 Task: Add Attachment from Google Drive to Card Card0000000179 in Board Board0000000045 in Workspace WS0000000015 in Trello. Add Cover Orange to Card Card0000000179 in Board Board0000000045 in Workspace WS0000000015 in Trello. Add "Add Label …" with "Title" Title0000000179 to Button Button0000000179 to Card Card0000000179 in Board Board0000000045 in Workspace WS0000000015 in Trello. Add Description DS0000000179 to Card Card0000000179 in Board Board0000000045 in Workspace WS0000000015 in Trello. Add Comment CM0000000179 to Card Card0000000179 in Board Board0000000045 in Workspace WS0000000015 in Trello
Action: Mouse moved to (837, 474)
Screenshot: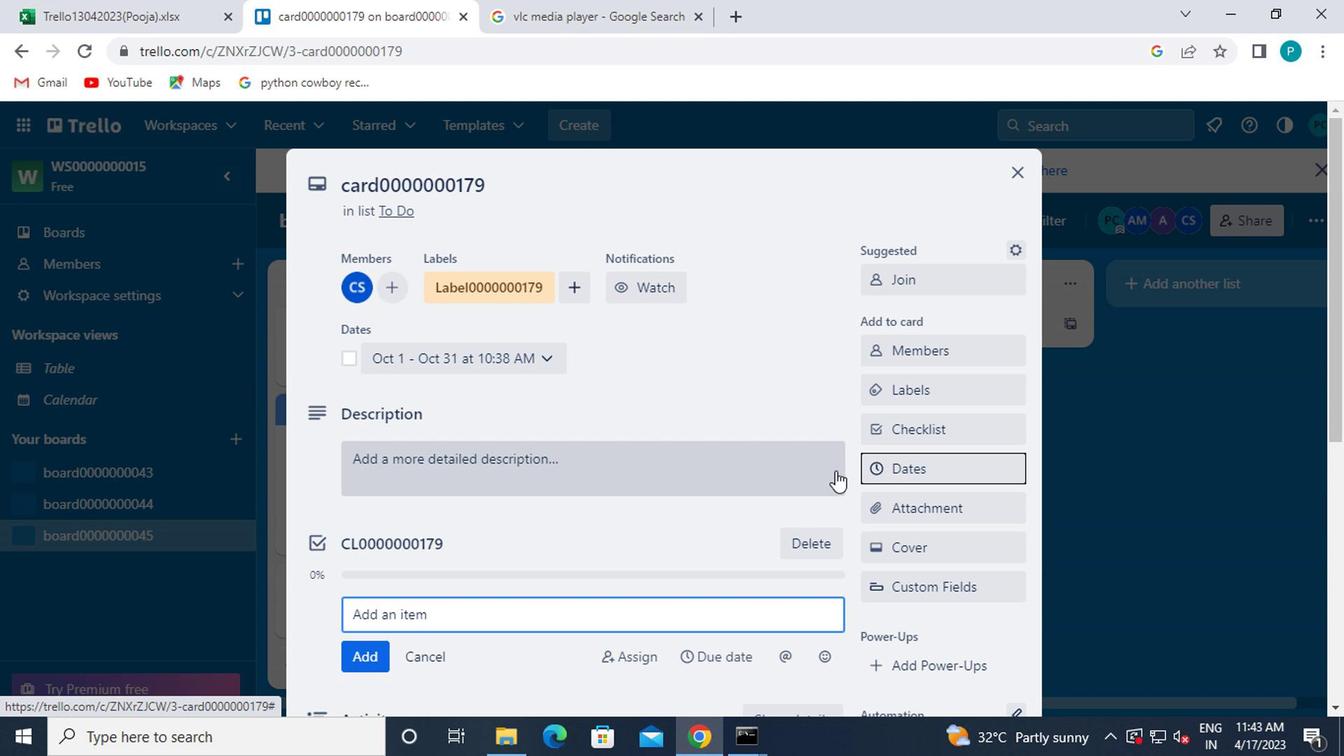 
Action: Mouse scrolled (837, 472) with delta (0, -1)
Screenshot: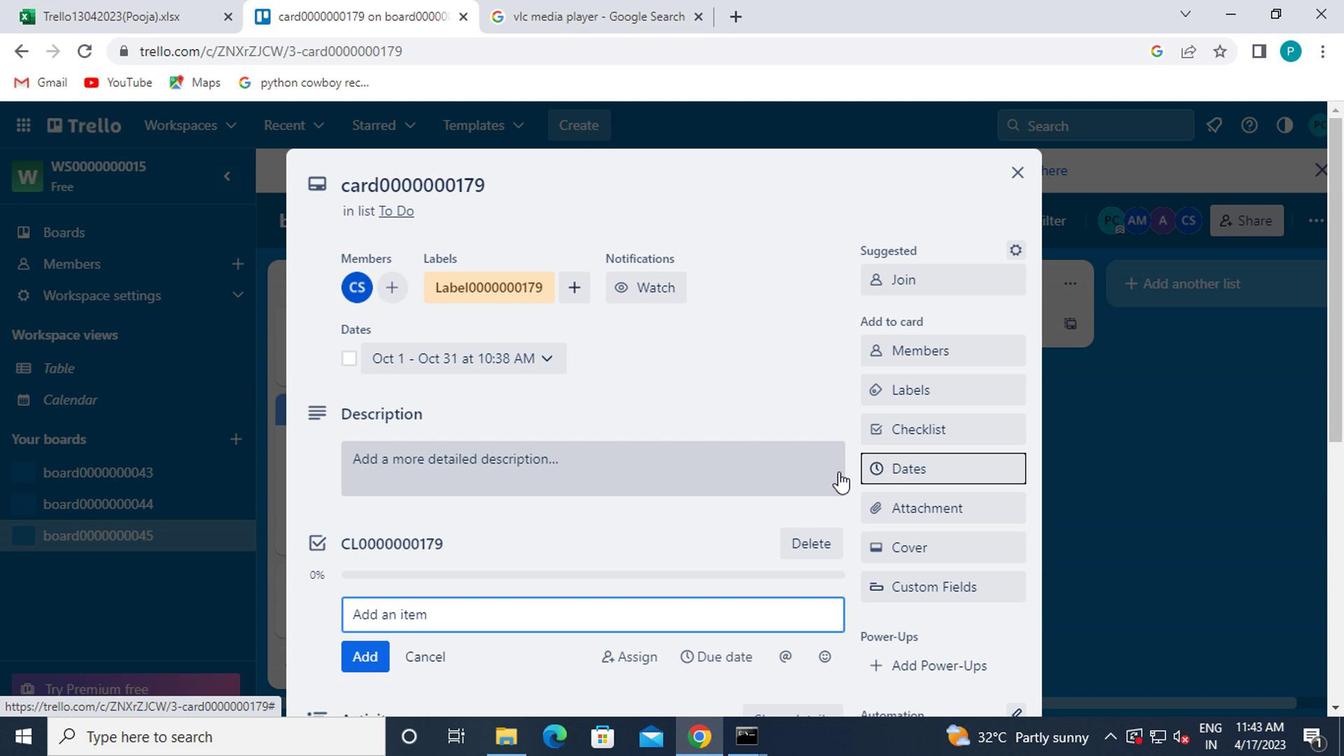 
Action: Mouse moved to (905, 409)
Screenshot: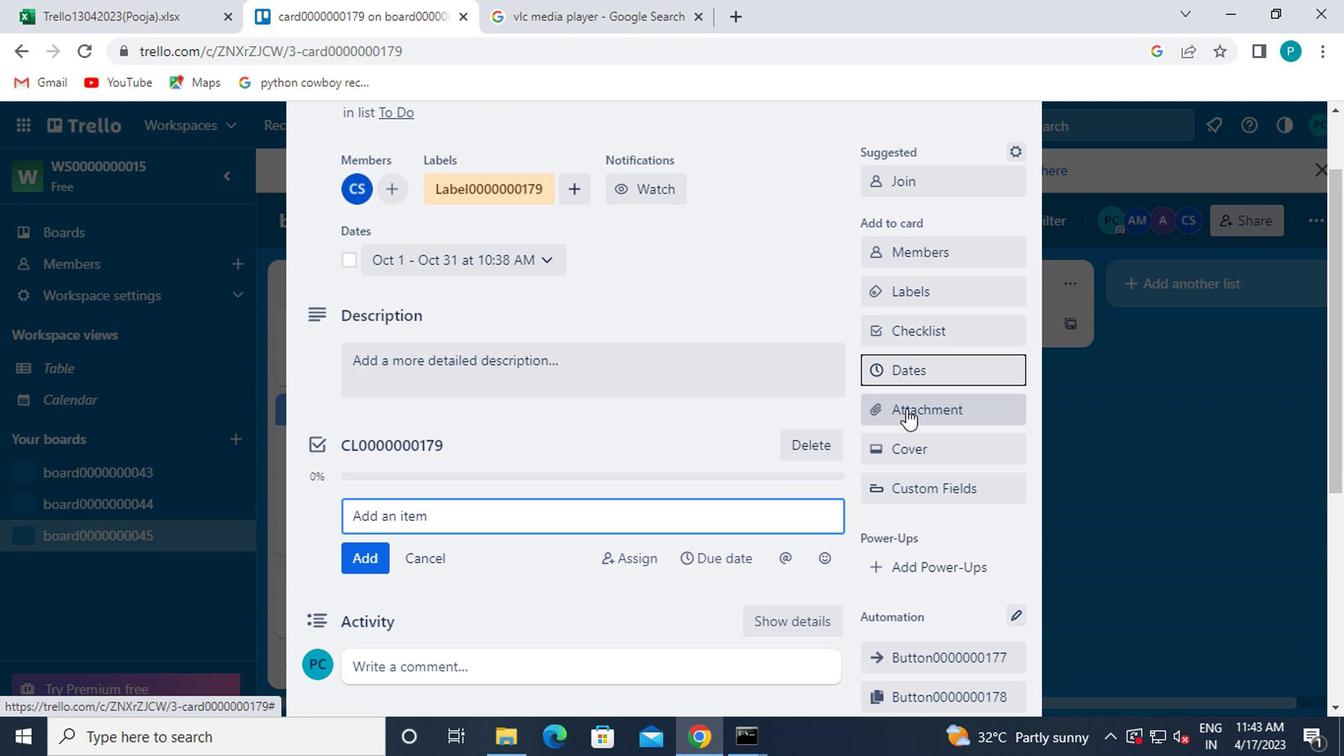 
Action: Mouse pressed left at (905, 409)
Screenshot: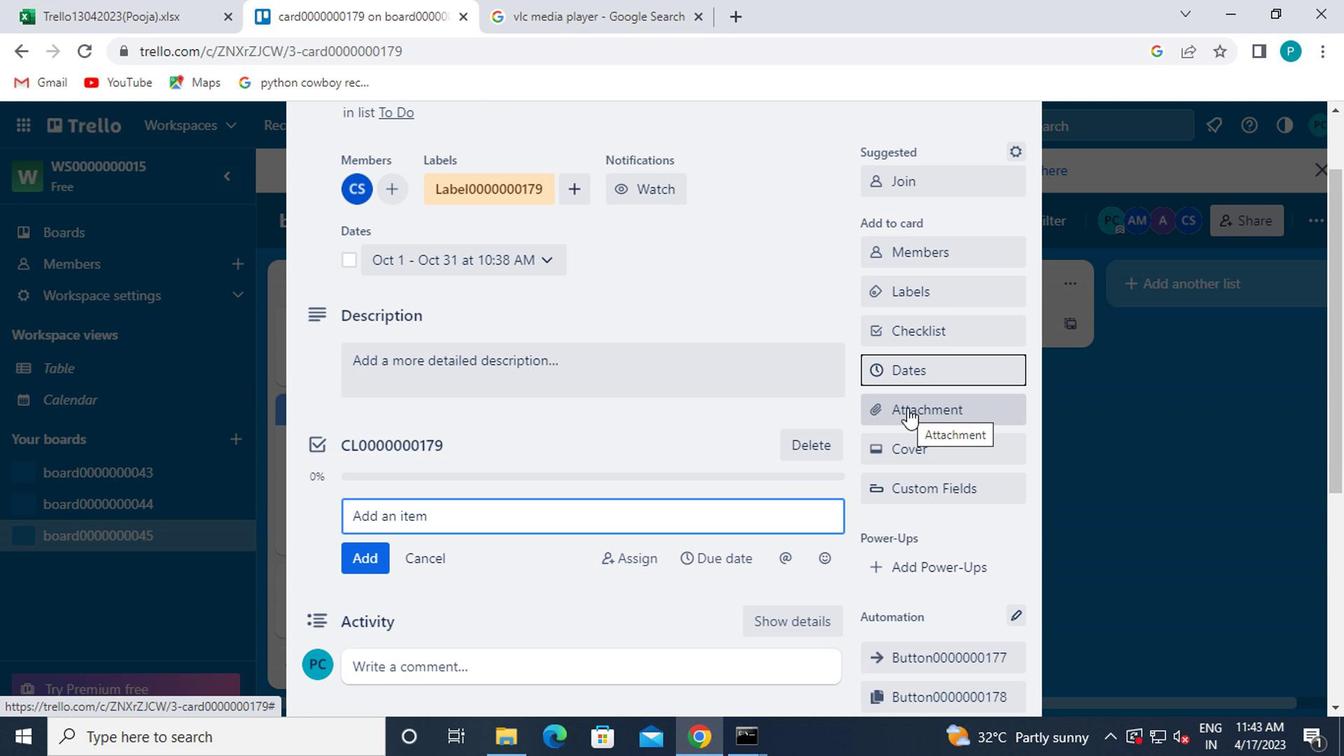 
Action: Mouse moved to (916, 287)
Screenshot: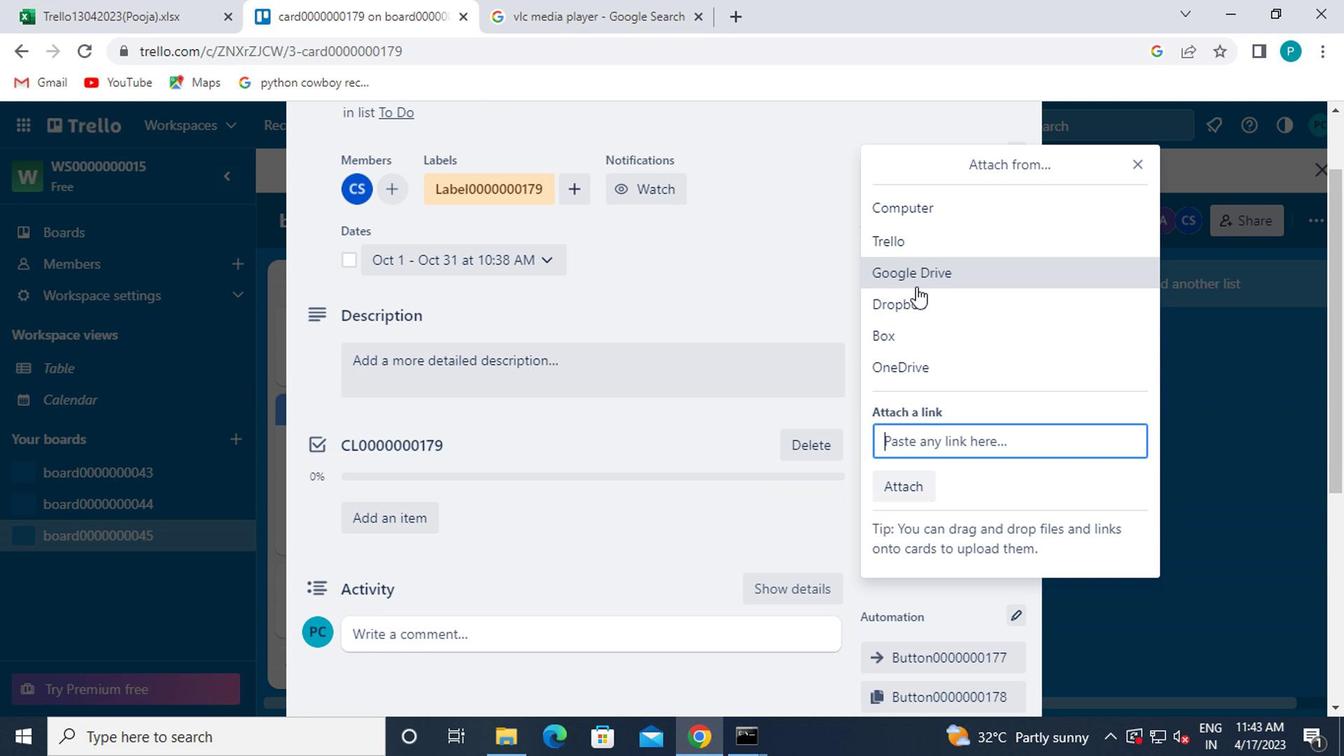 
Action: Mouse pressed left at (916, 287)
Screenshot: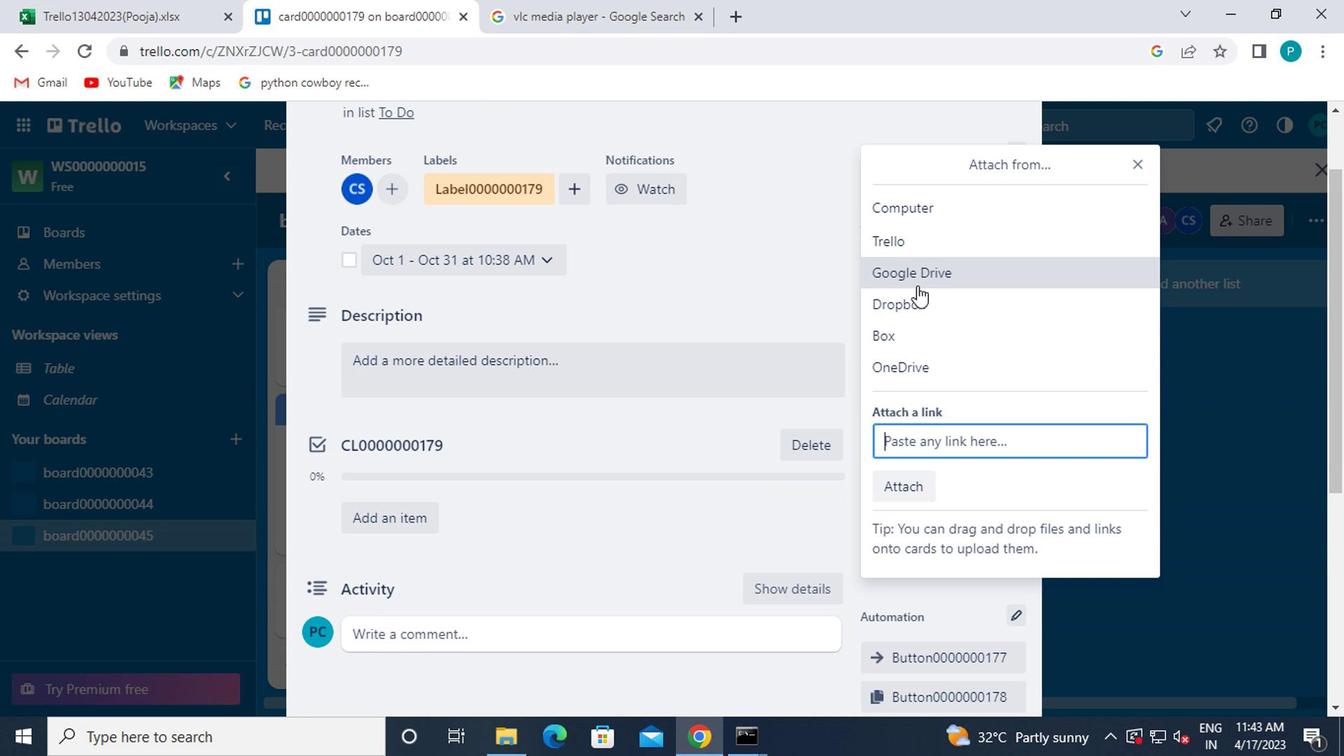 
Action: Mouse moved to (443, 404)
Screenshot: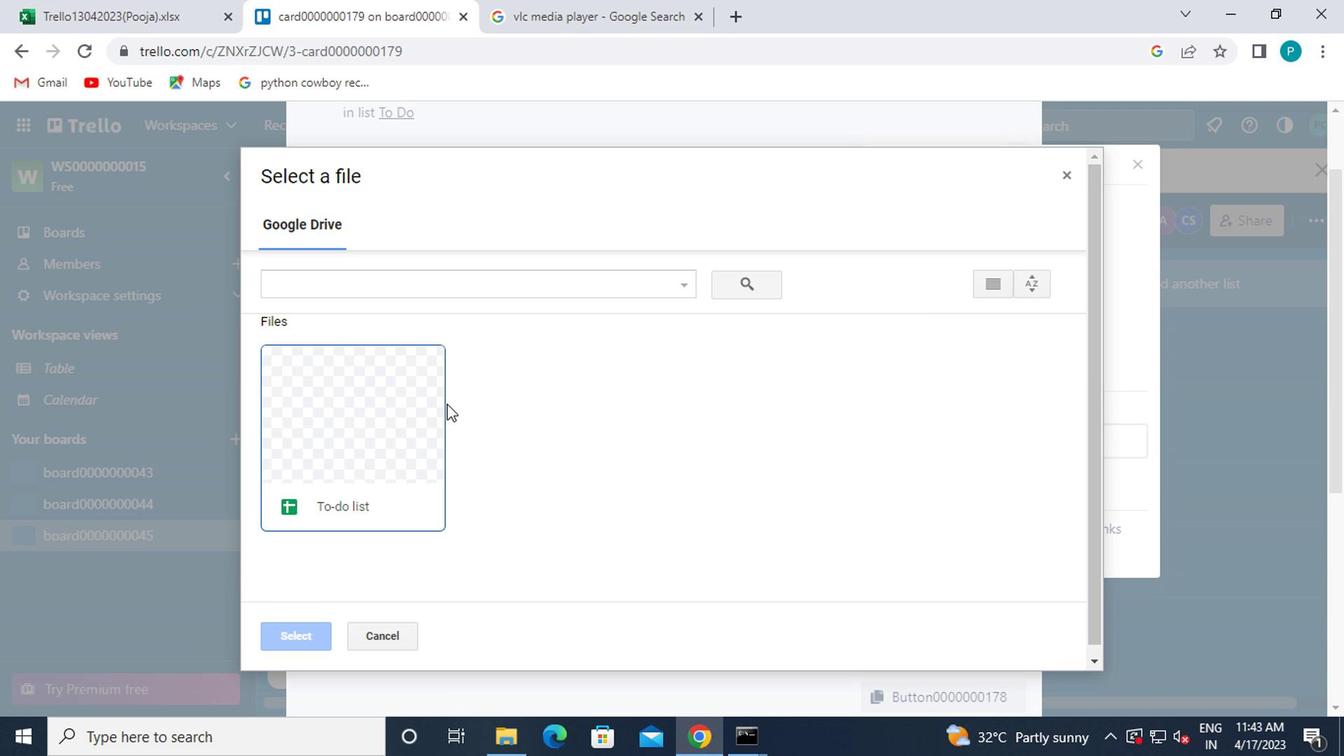 
Action: Mouse pressed left at (443, 404)
Screenshot: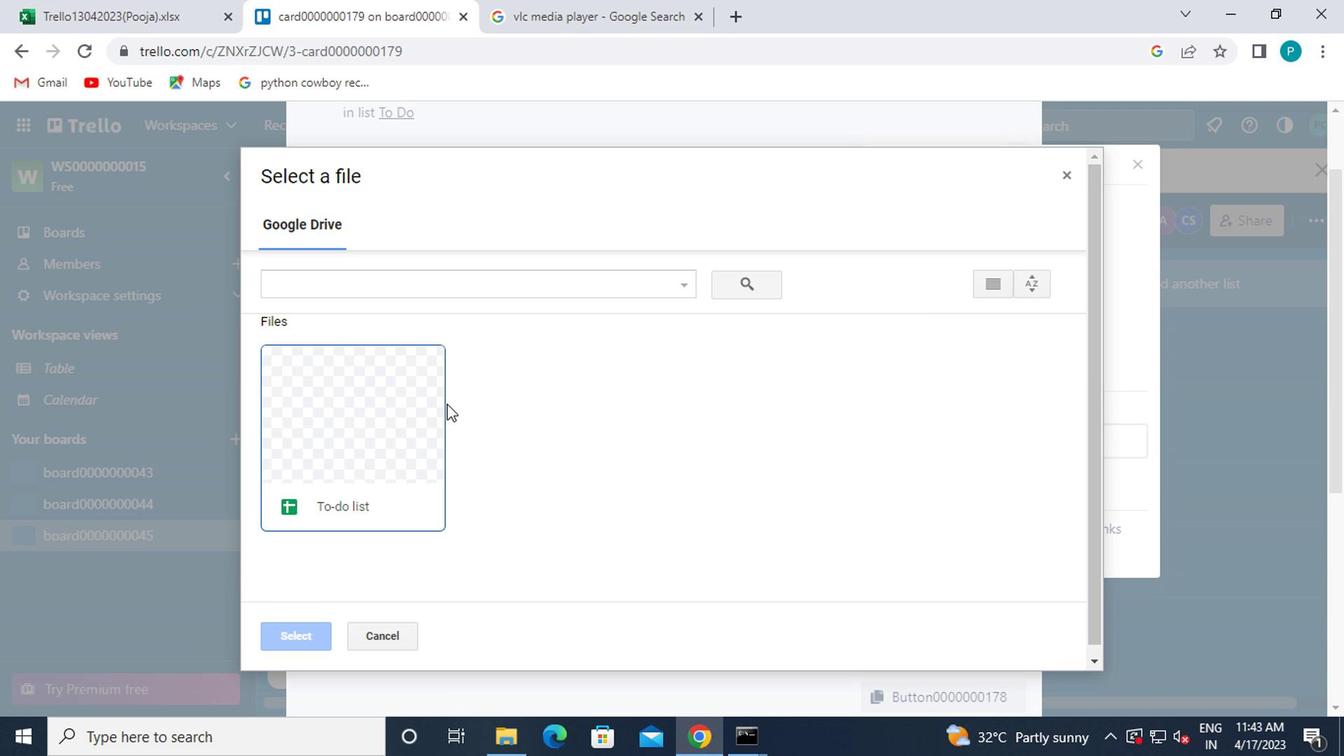 
Action: Mouse moved to (306, 617)
Screenshot: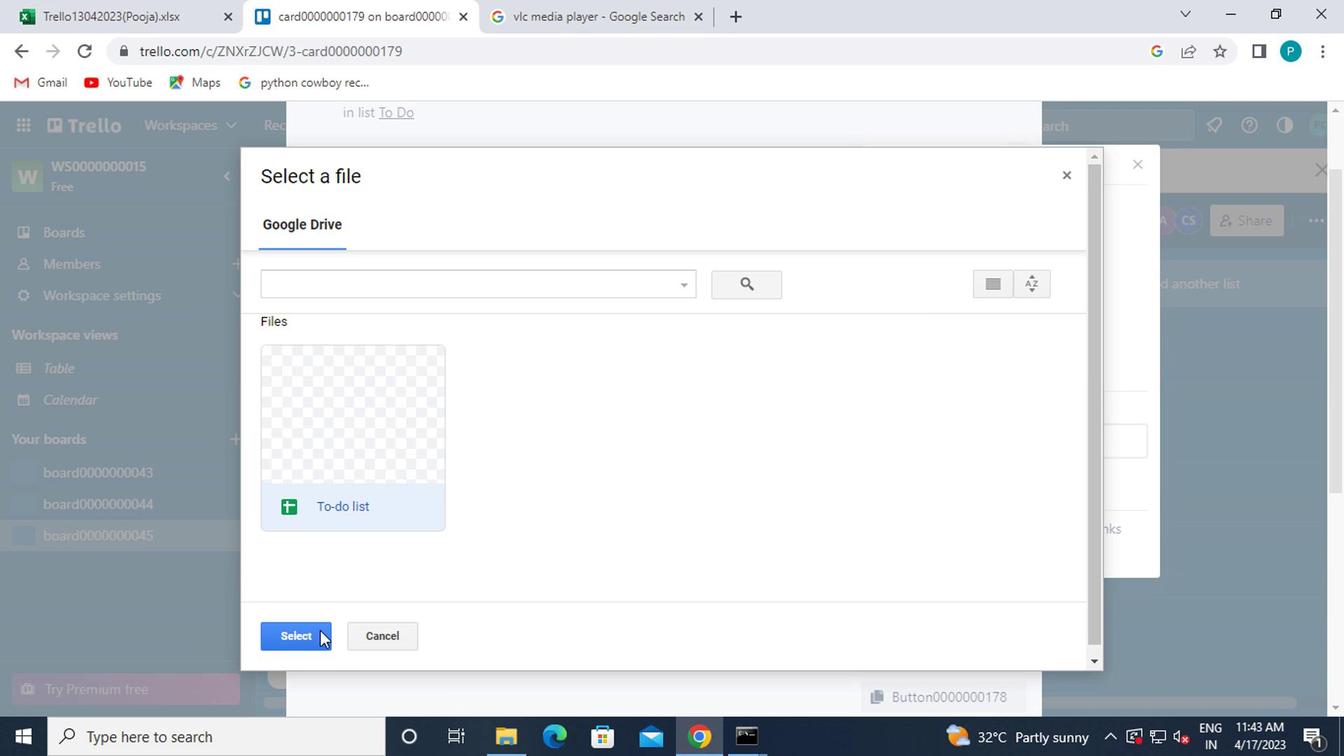 
Action: Mouse pressed left at (306, 617)
Screenshot: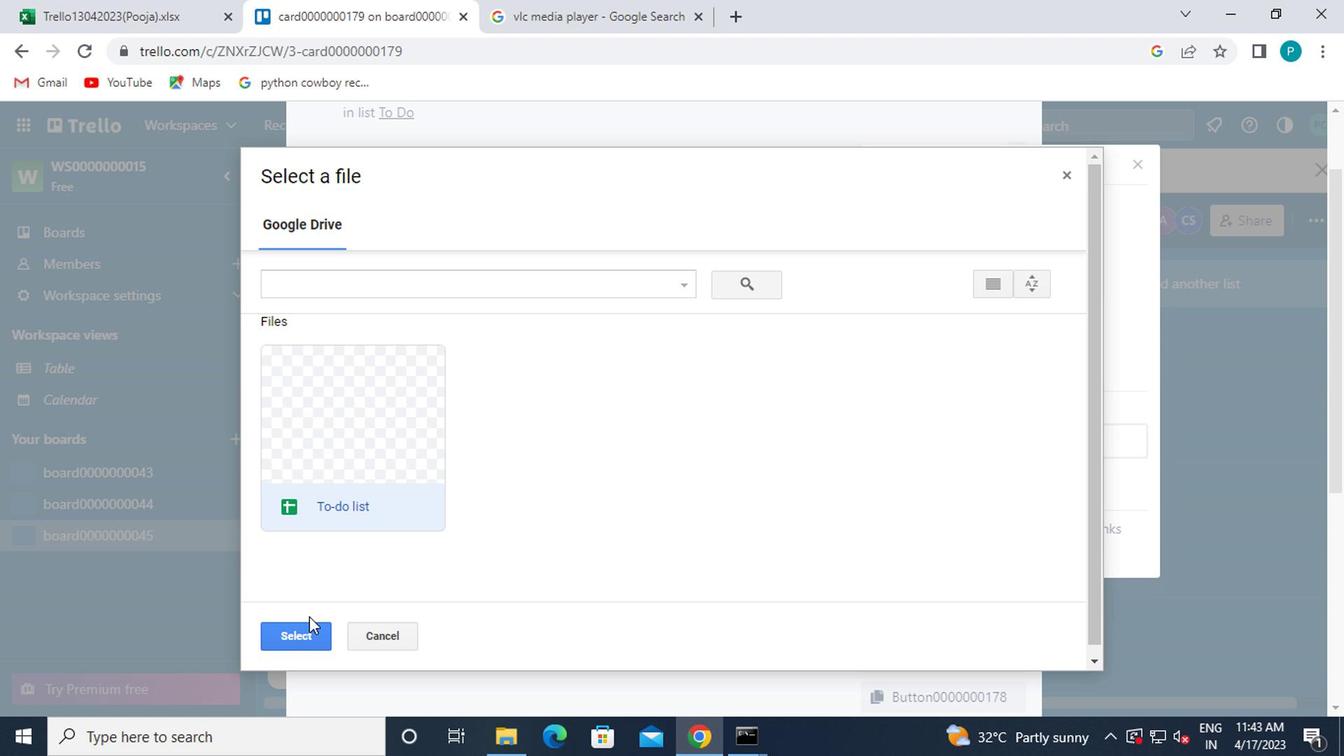 
Action: Mouse moved to (312, 631)
Screenshot: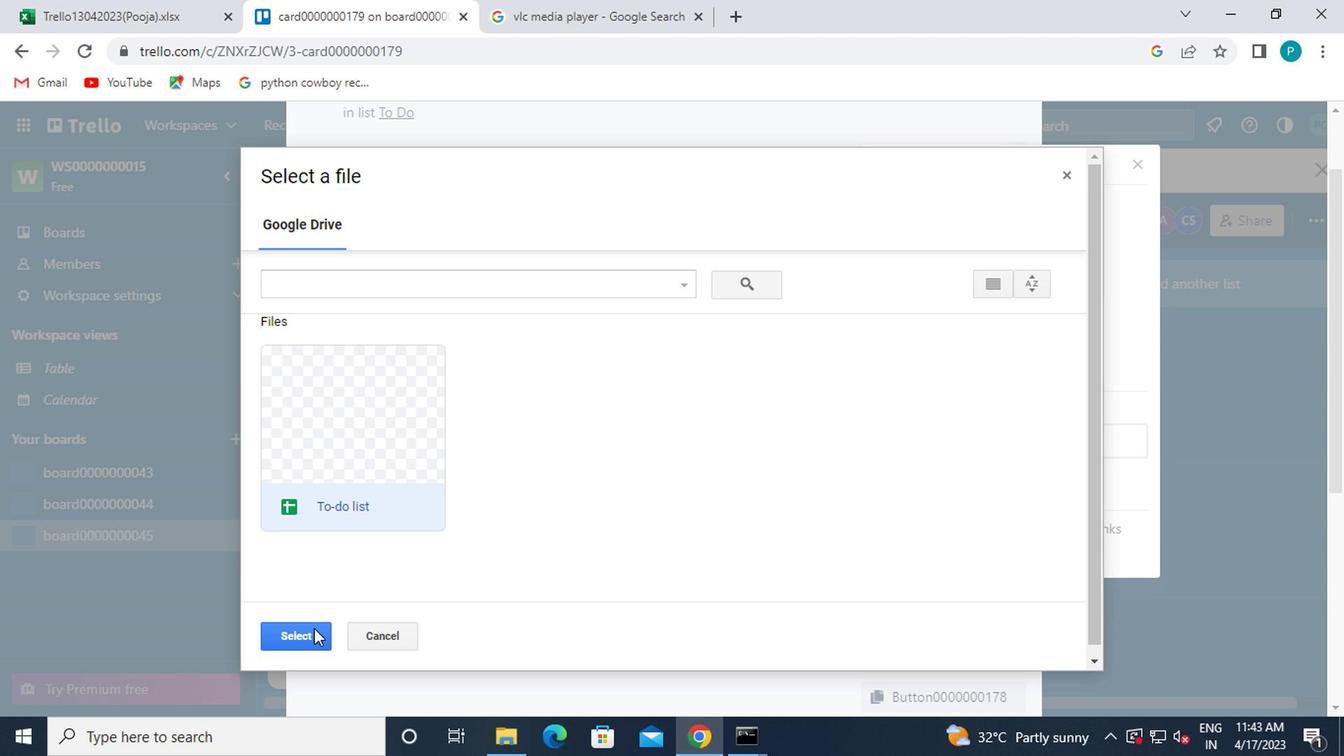 
Action: Mouse pressed left at (312, 631)
Screenshot: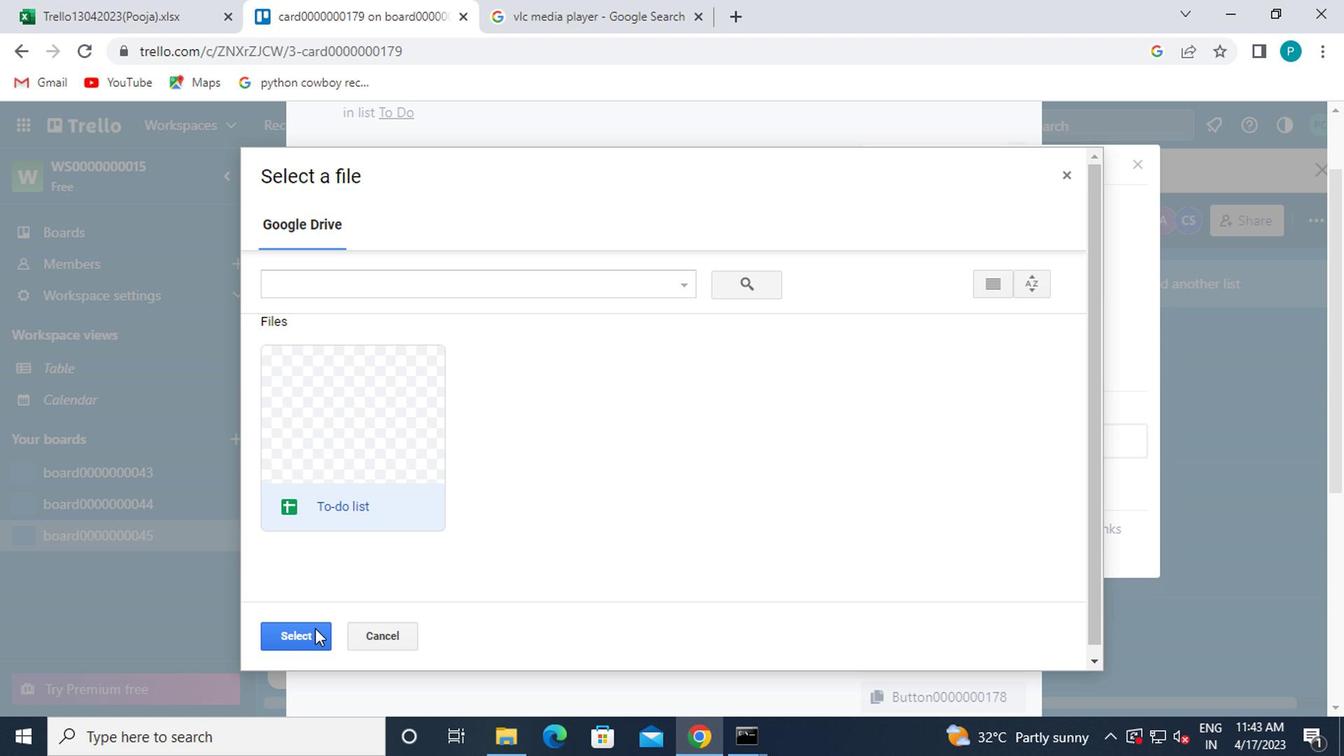 
Action: Mouse moved to (890, 459)
Screenshot: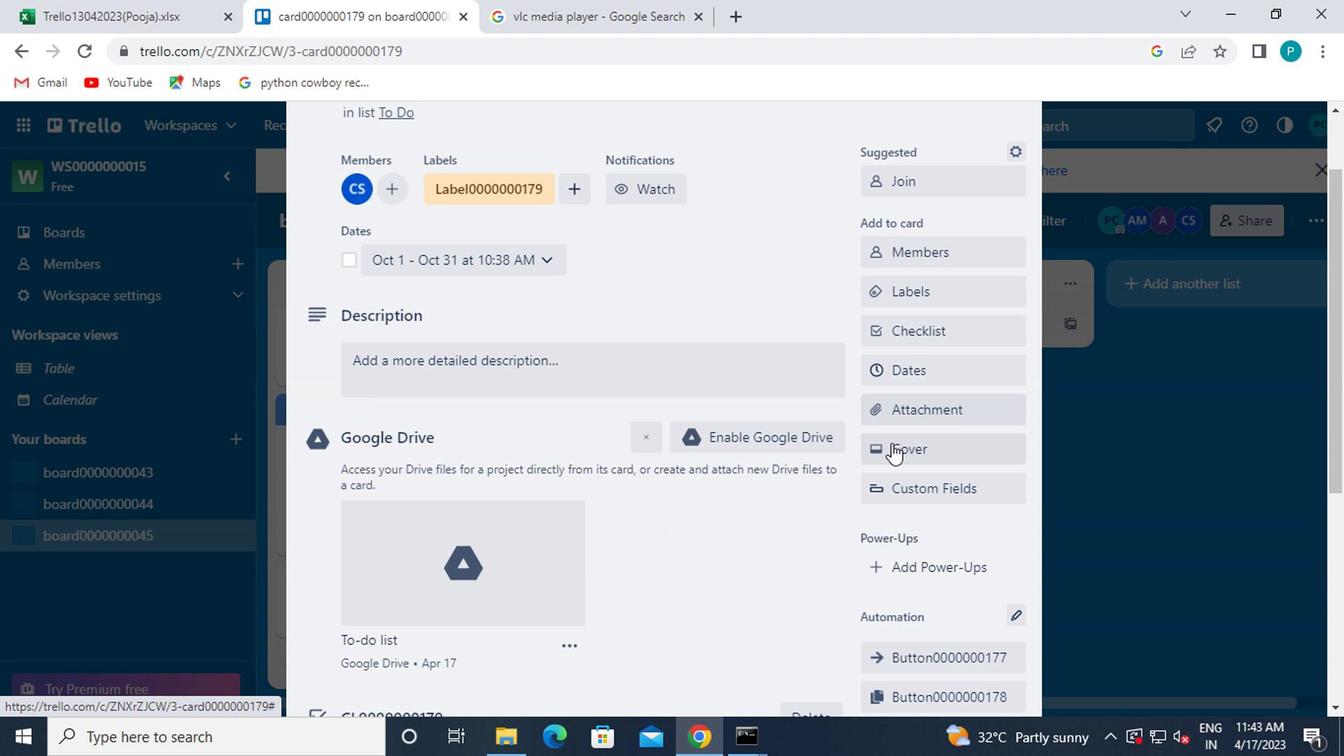 
Action: Mouse pressed left at (890, 459)
Screenshot: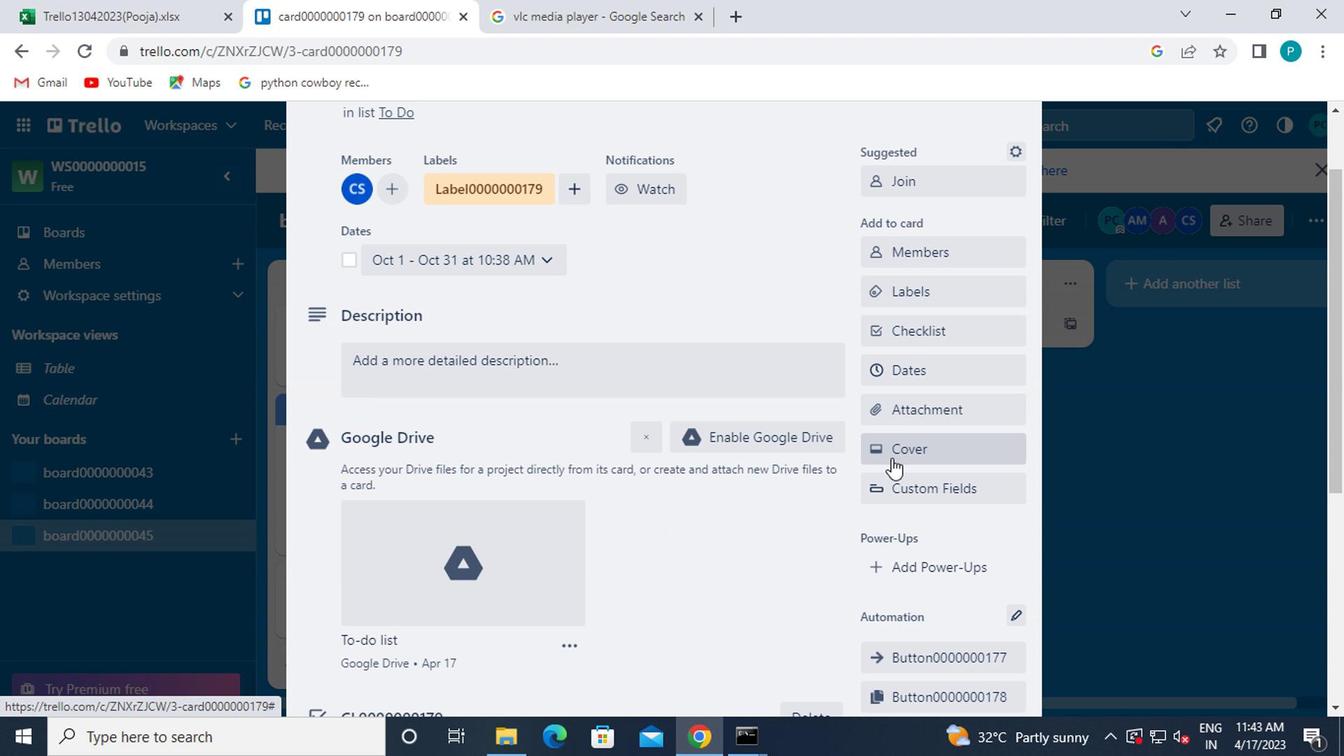 
Action: Mouse moved to (1026, 334)
Screenshot: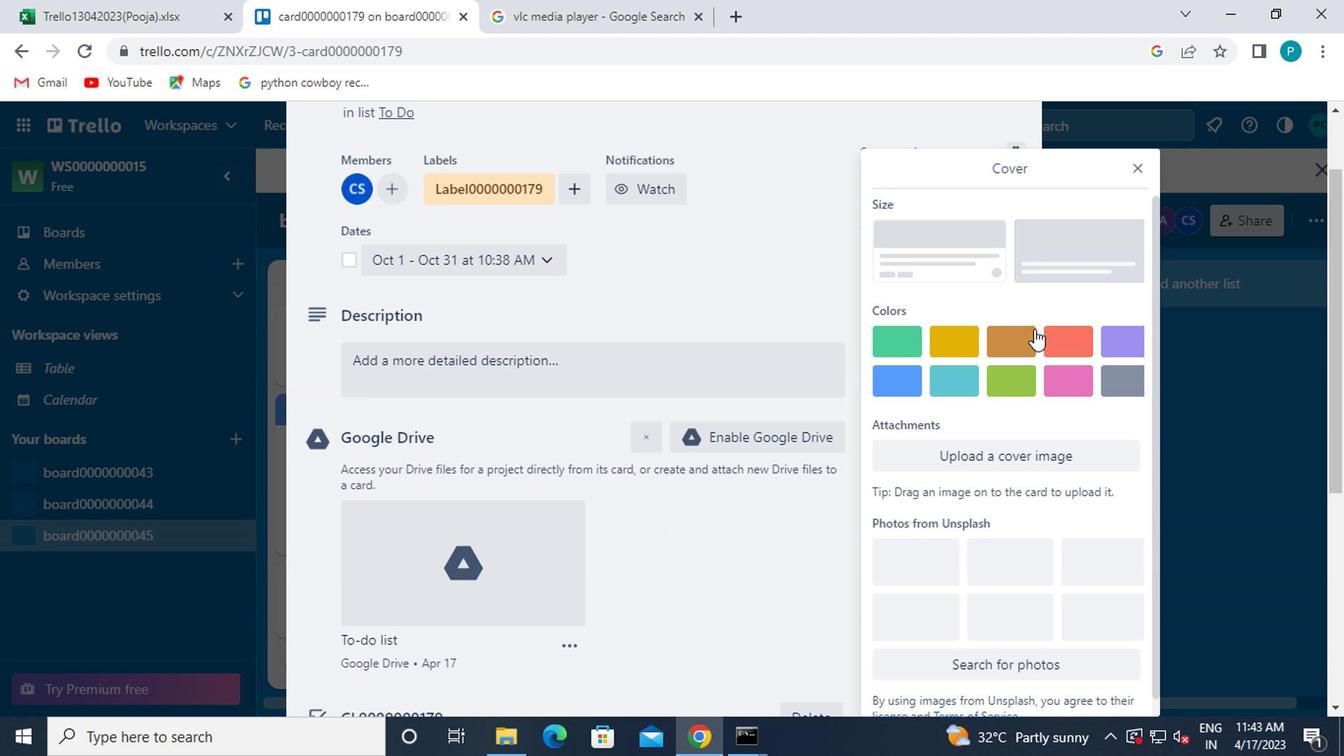 
Action: Mouse pressed left at (1026, 334)
Screenshot: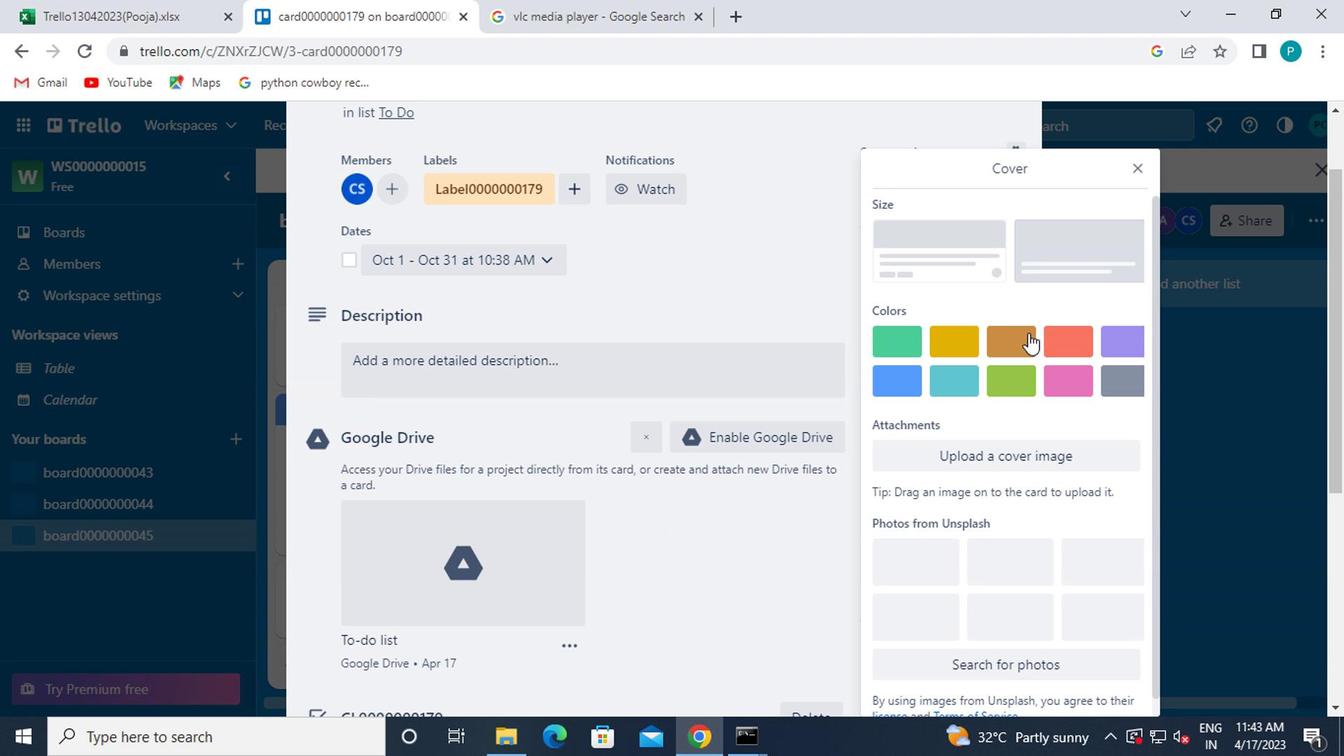 
Action: Mouse moved to (1136, 175)
Screenshot: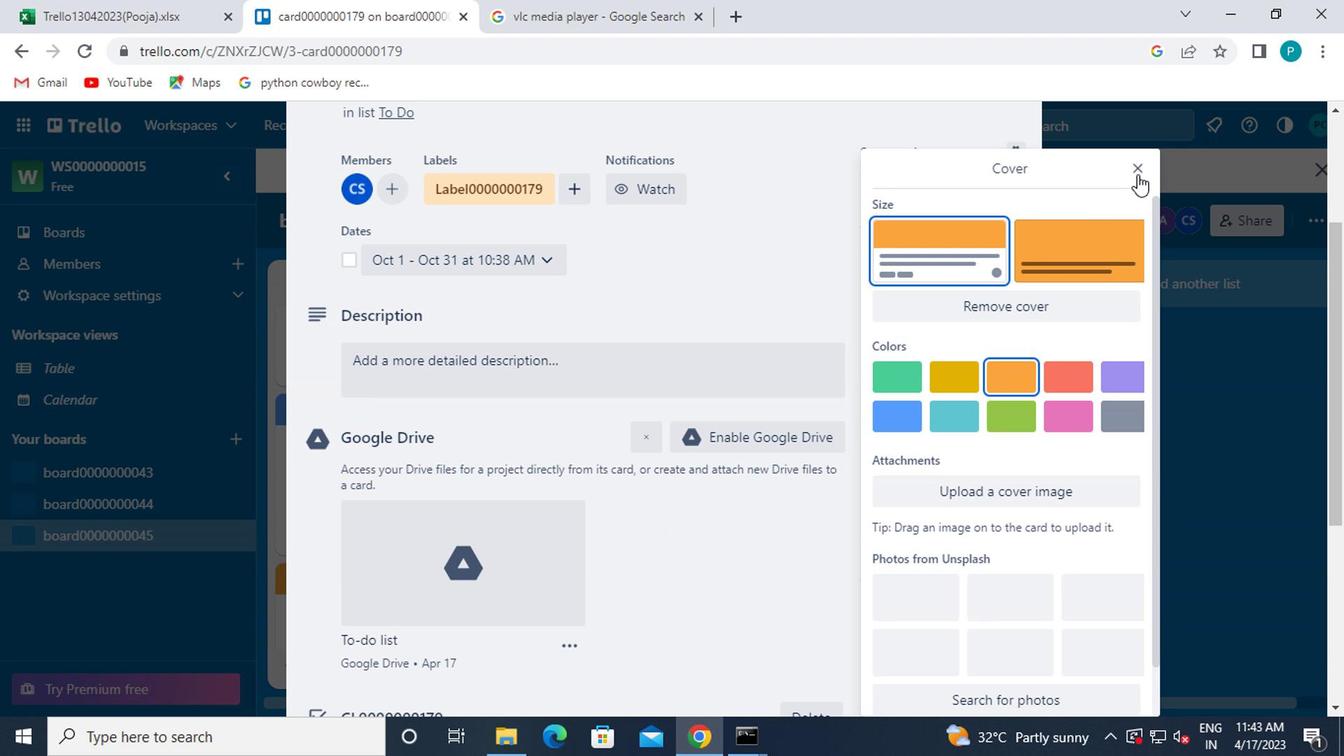 
Action: Mouse pressed left at (1136, 175)
Screenshot: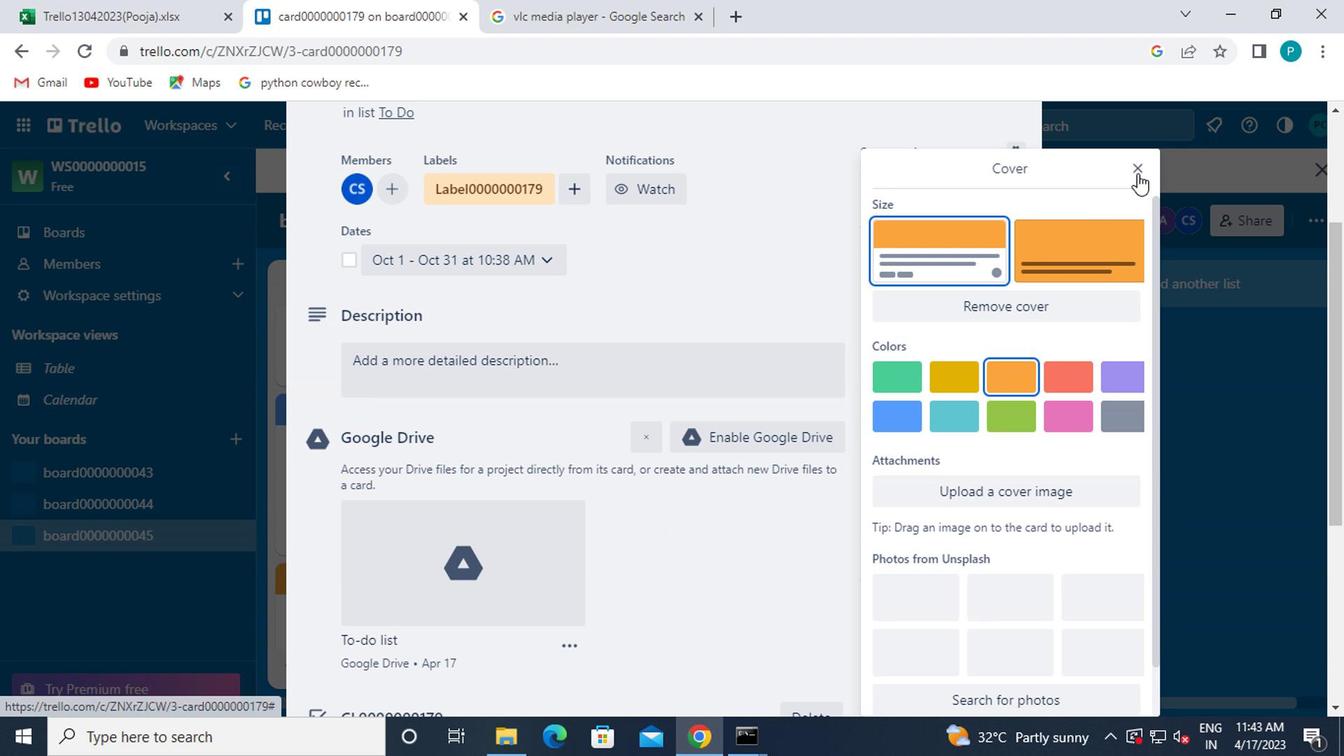 
Action: Mouse moved to (769, 277)
Screenshot: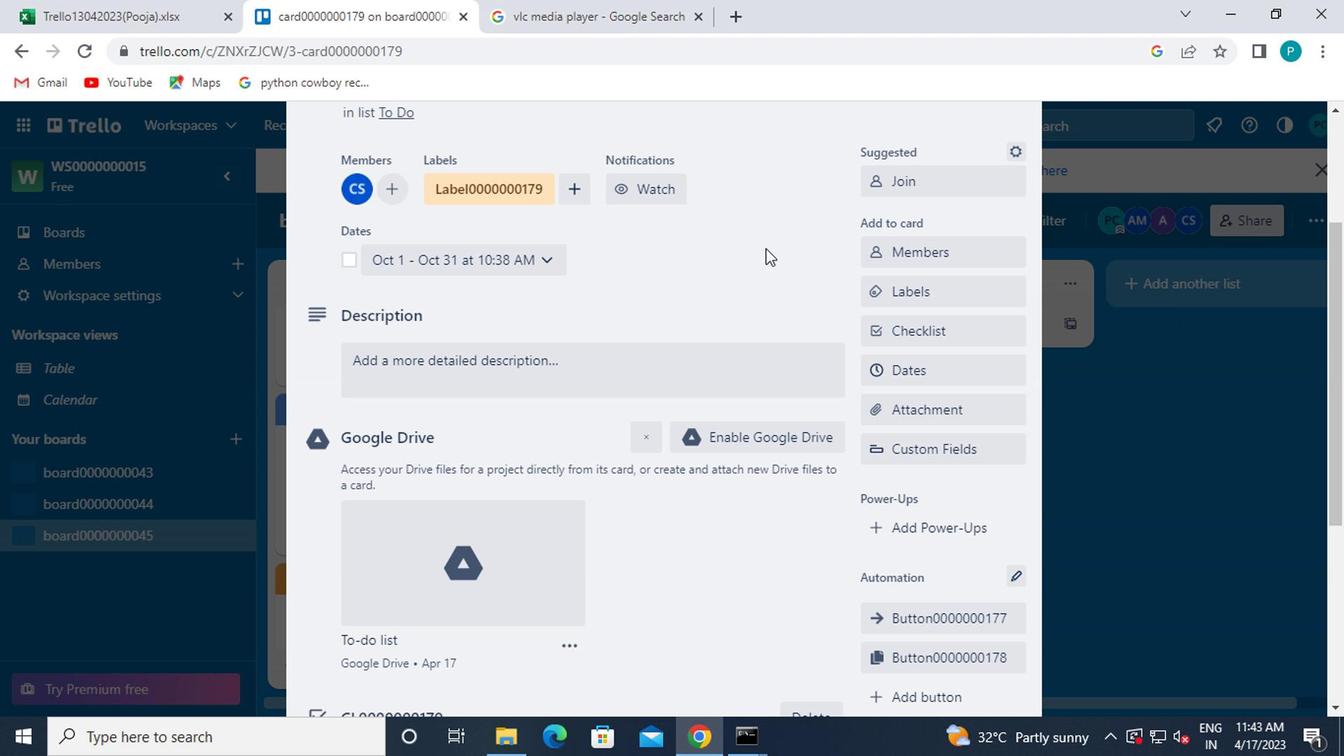 
Action: Mouse scrolled (769, 276) with delta (0, 0)
Screenshot: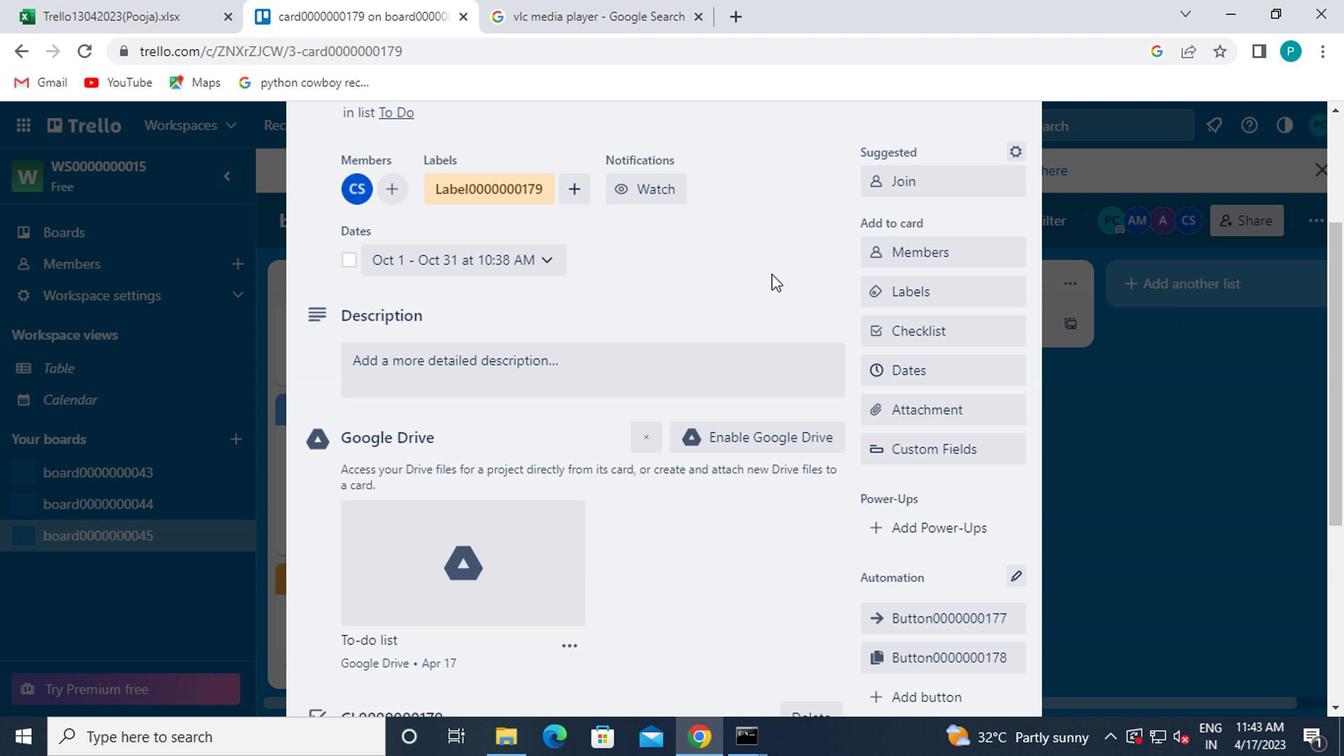 
Action: Mouse moved to (883, 582)
Screenshot: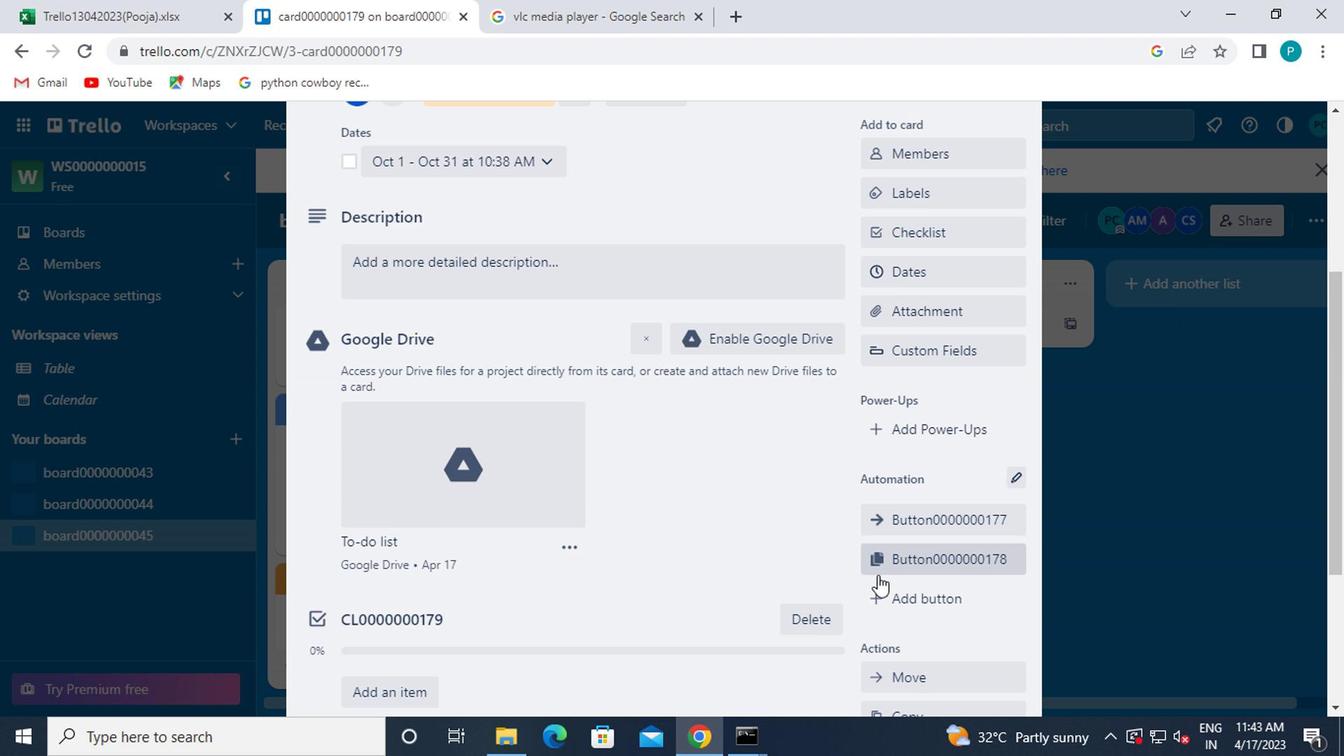 
Action: Mouse pressed left at (883, 582)
Screenshot: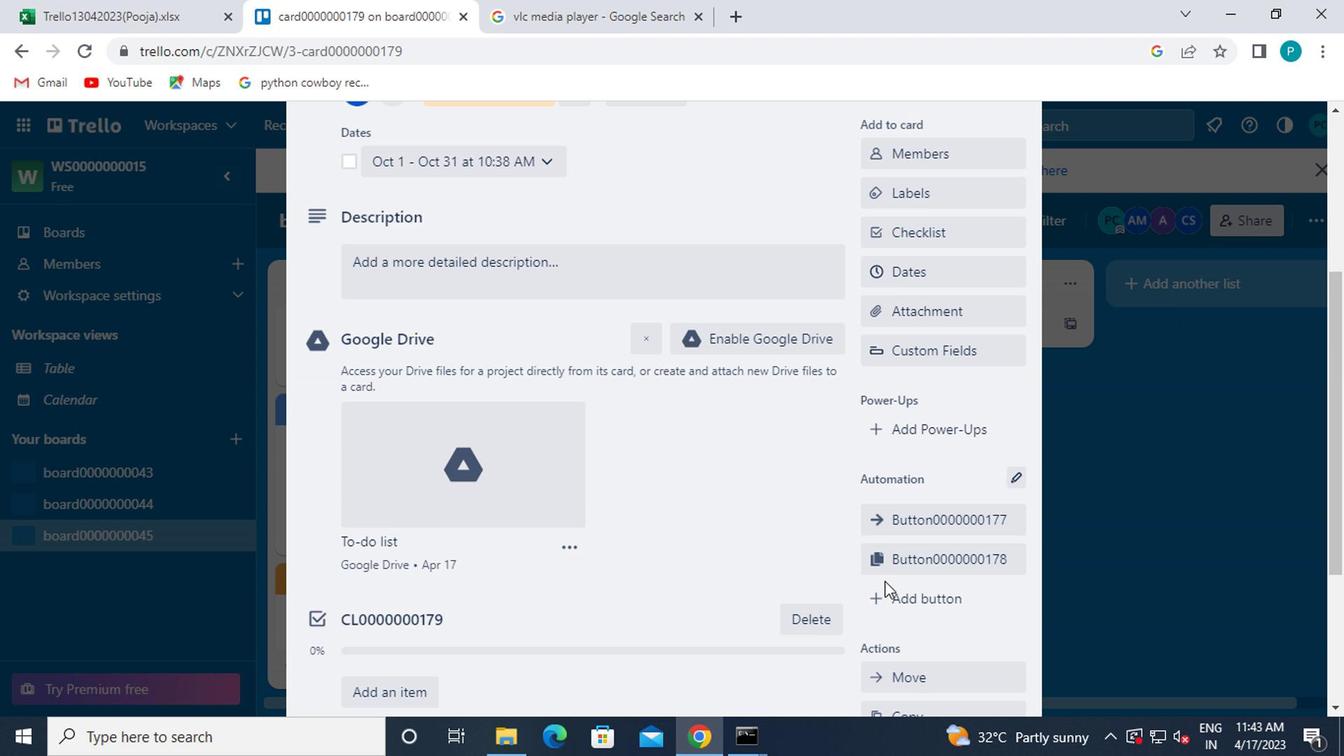 
Action: Mouse moved to (885, 589)
Screenshot: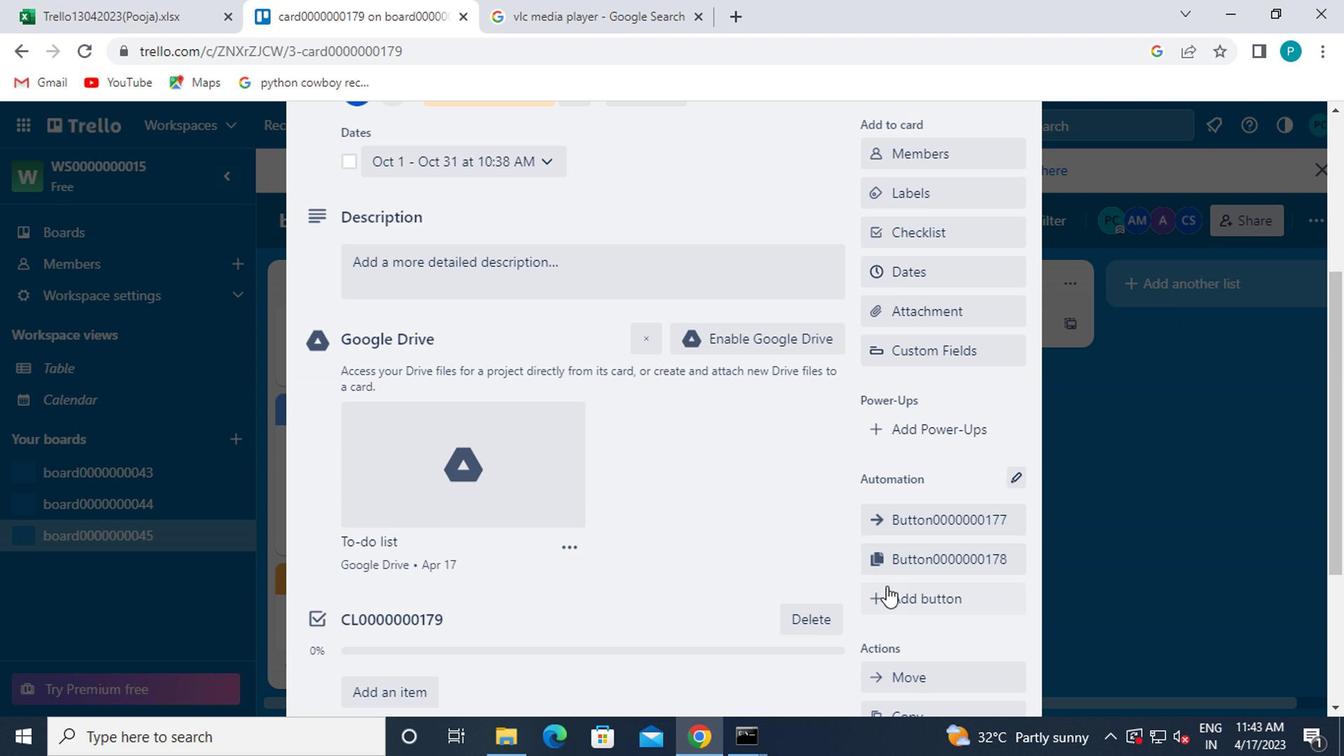 
Action: Mouse pressed left at (885, 589)
Screenshot: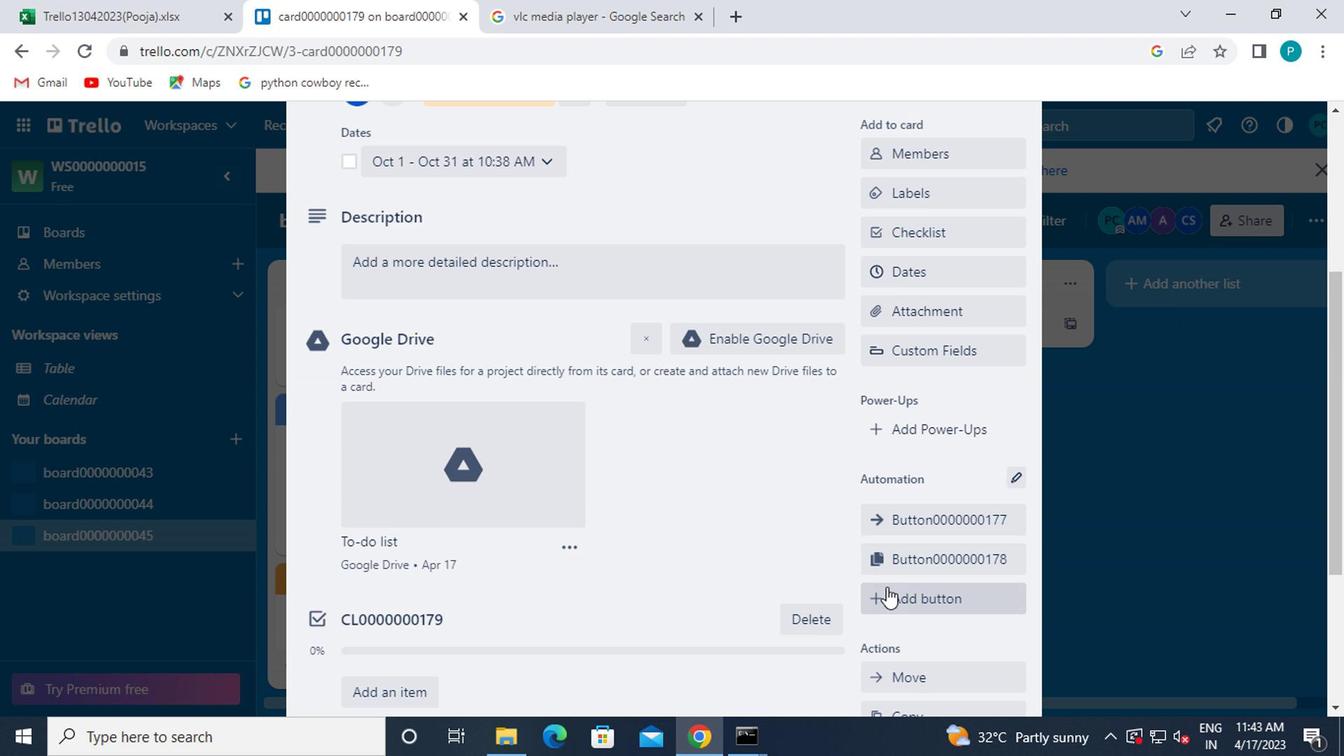 
Action: Mouse moved to (909, 325)
Screenshot: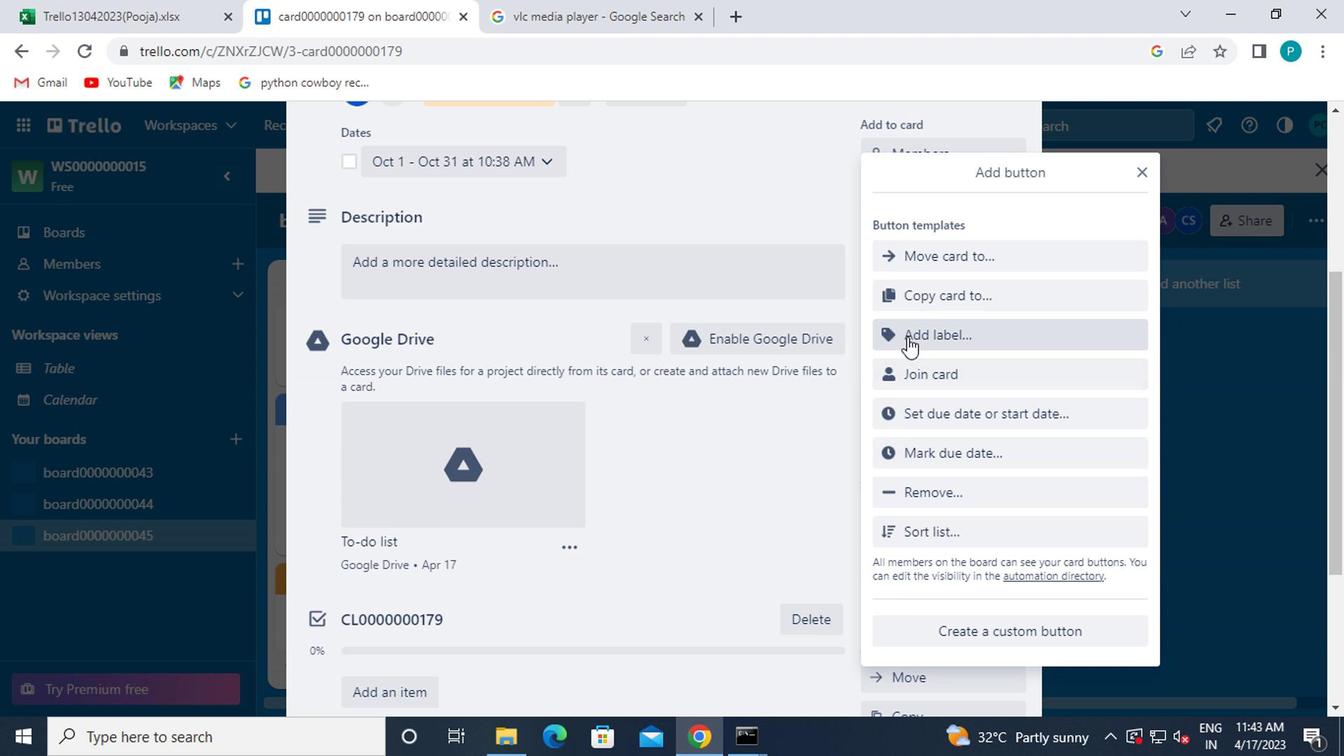 
Action: Mouse pressed left at (909, 325)
Screenshot: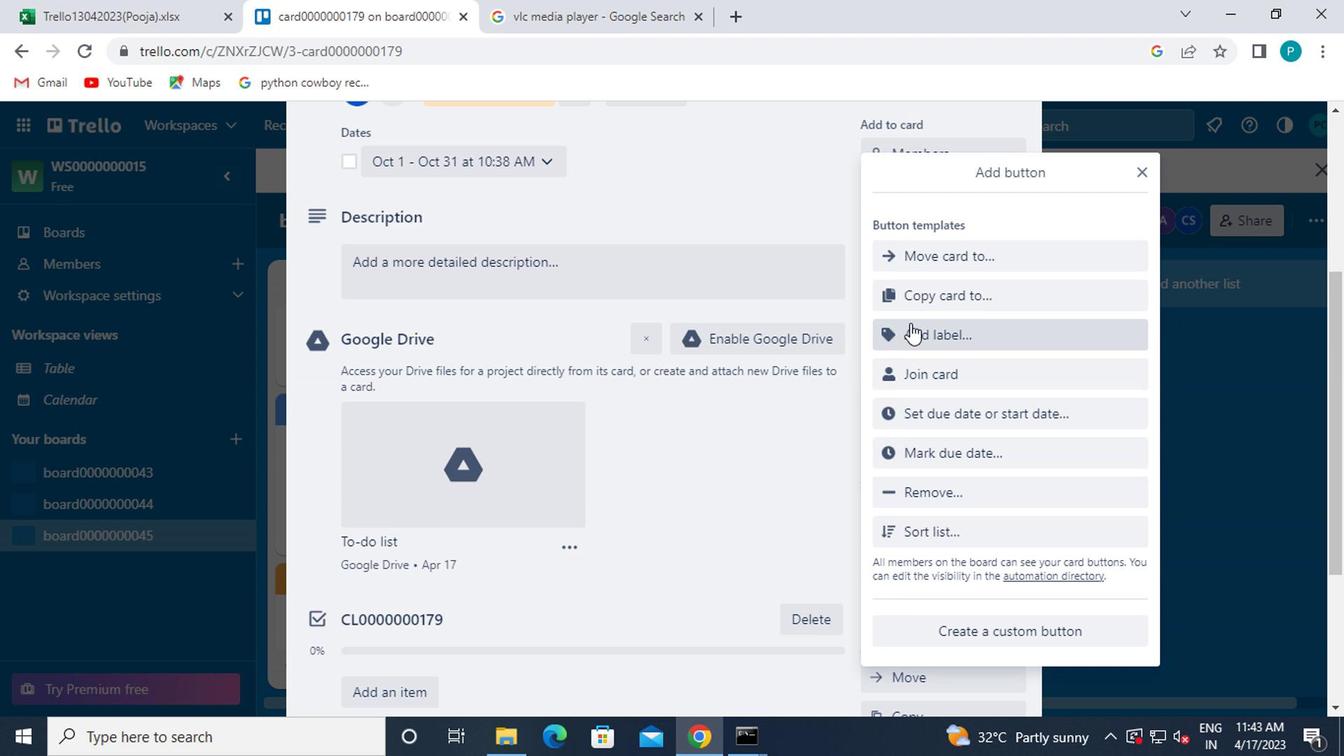 
Action: Mouse moved to (928, 290)
Screenshot: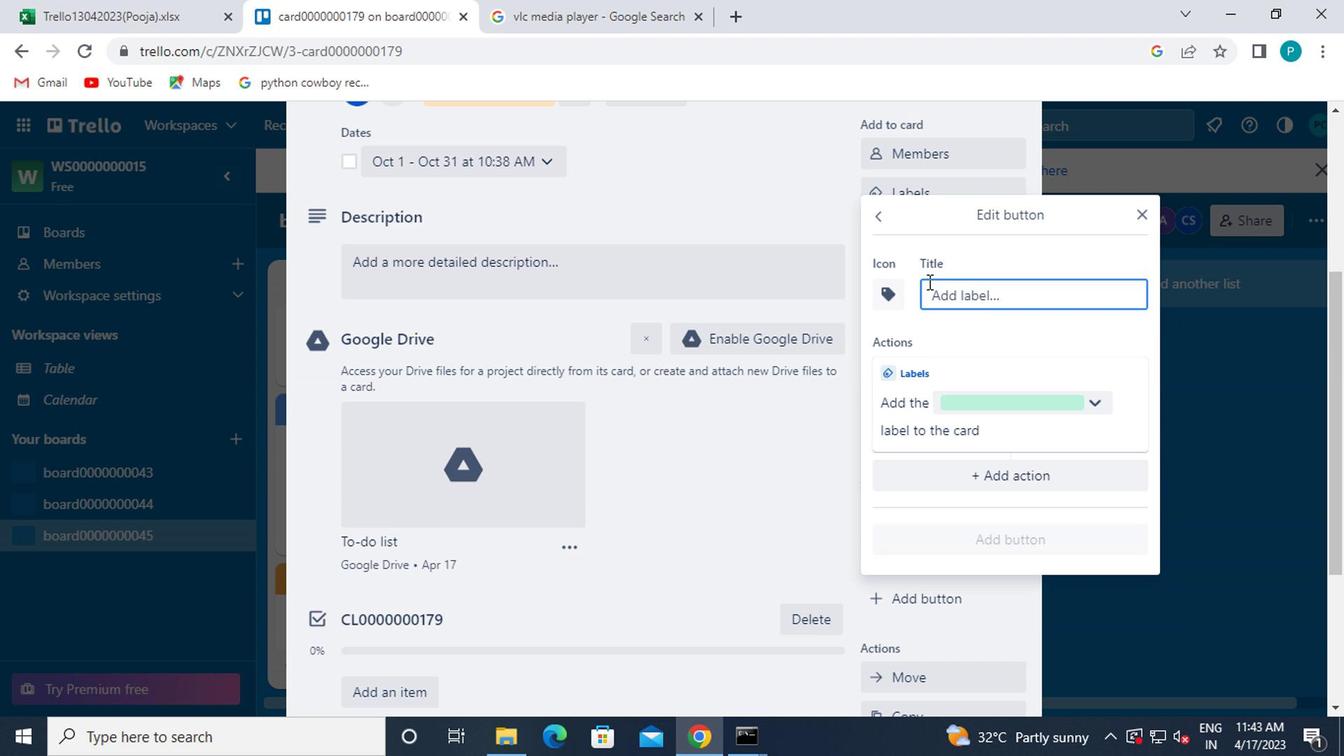 
Action: Mouse pressed left at (928, 290)
Screenshot: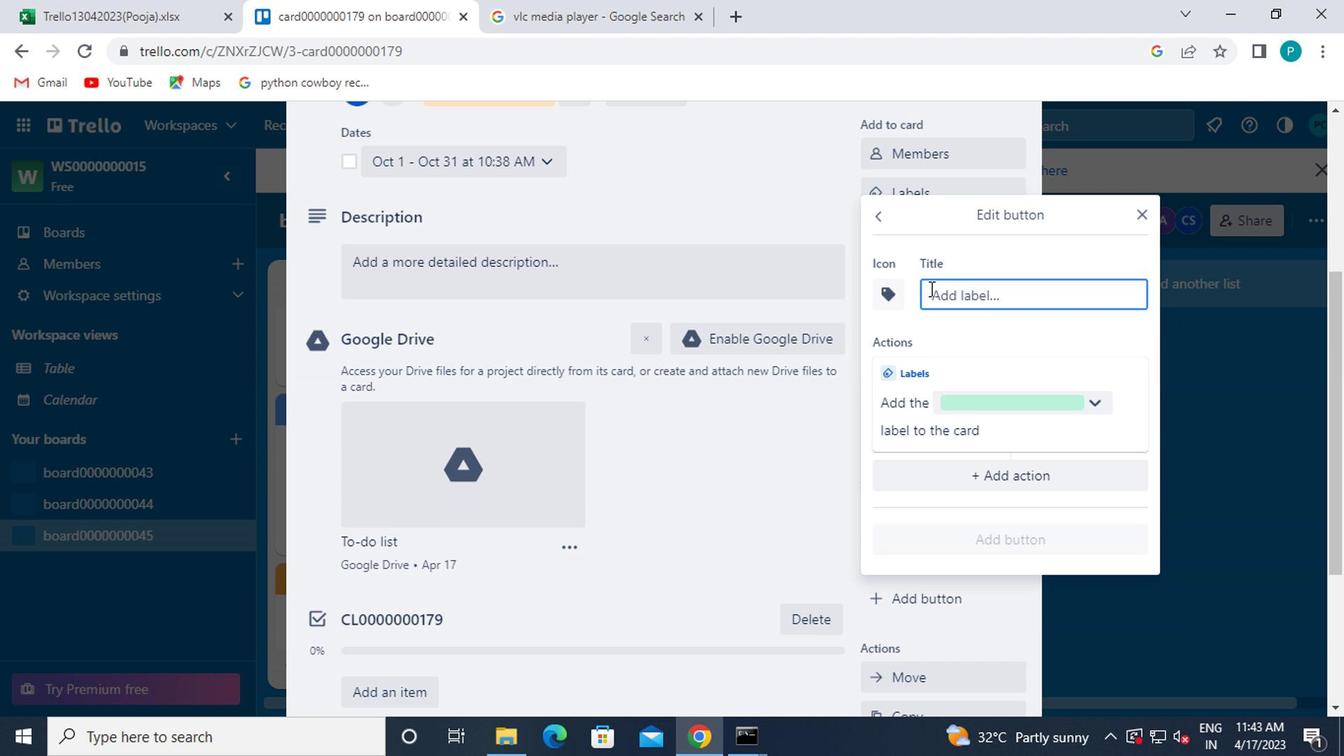 
Action: Mouse moved to (953, 276)
Screenshot: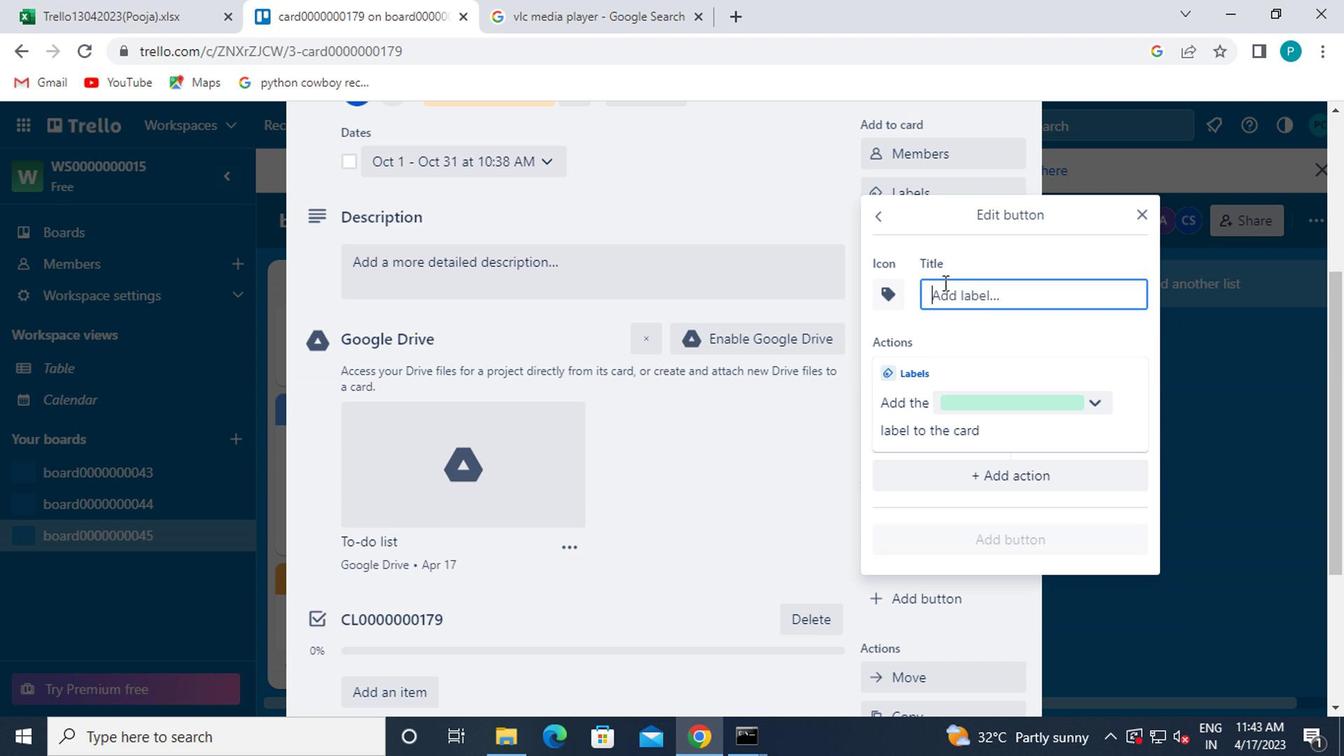 
Action: Key pressed <Key.caps_lock>t<Key.caps_lock>itle0000000179
Screenshot: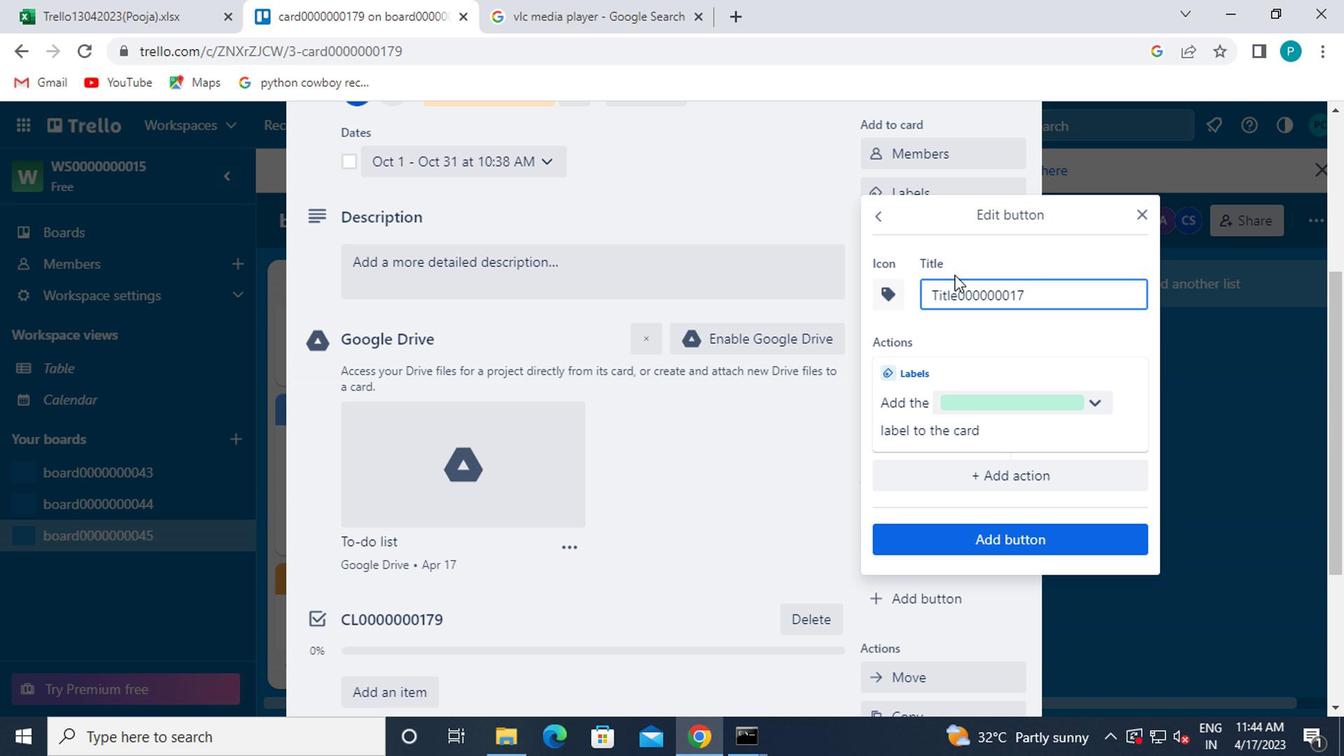 
Action: Mouse moved to (1016, 535)
Screenshot: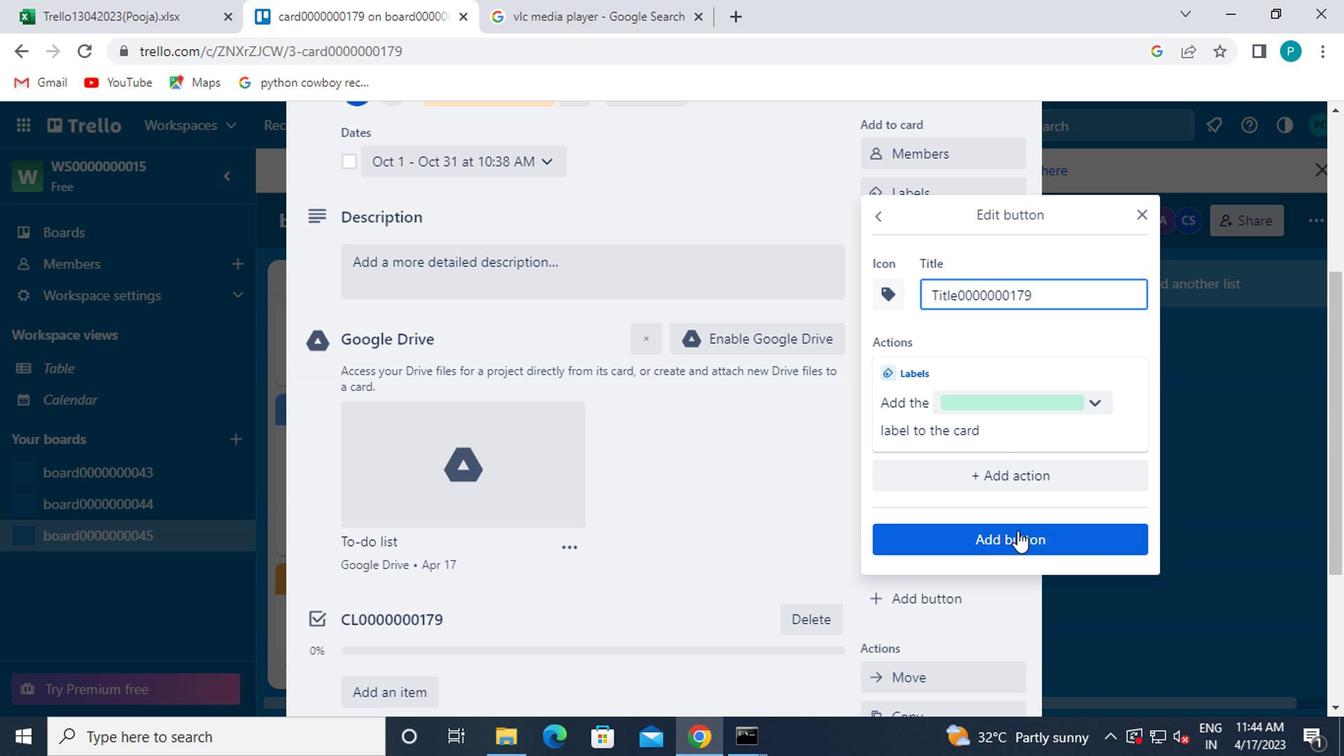 
Action: Mouse pressed left at (1016, 535)
Screenshot: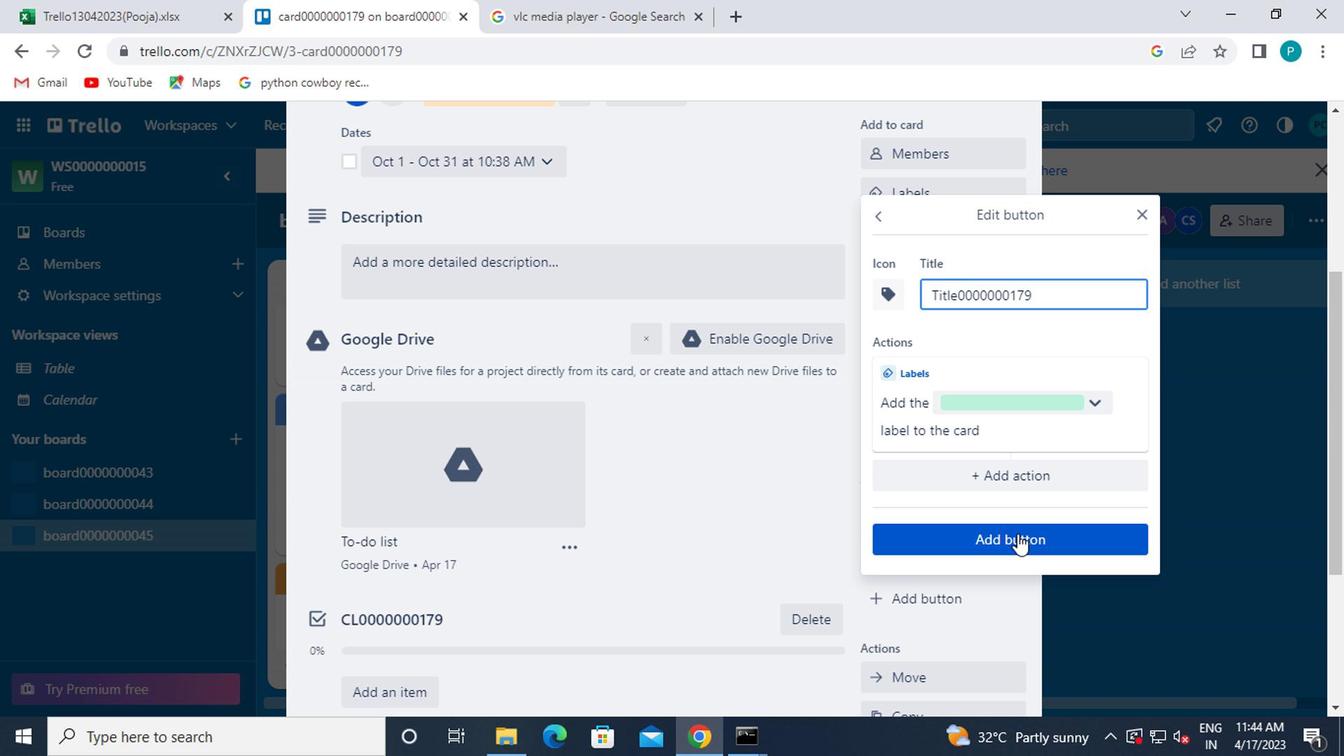 
Action: Mouse moved to (598, 355)
Screenshot: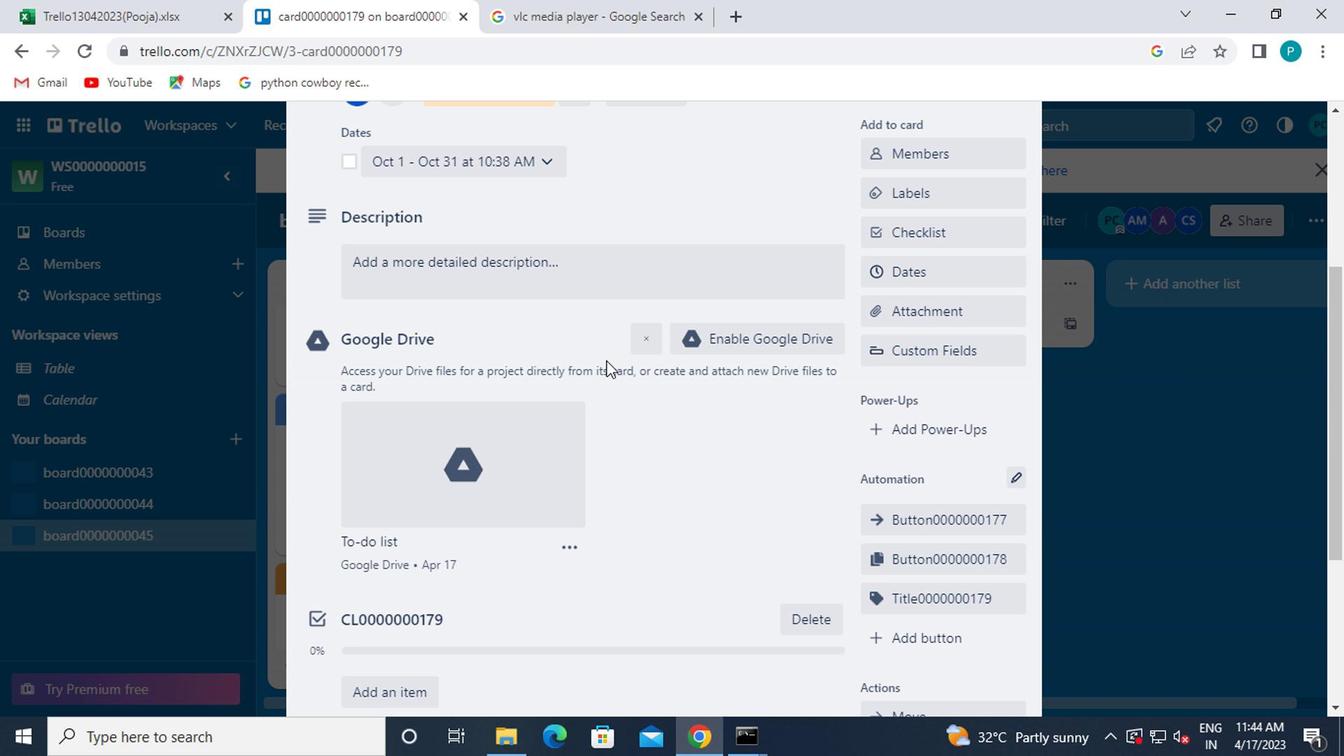 
Action: Mouse scrolled (598, 355) with delta (0, 0)
Screenshot: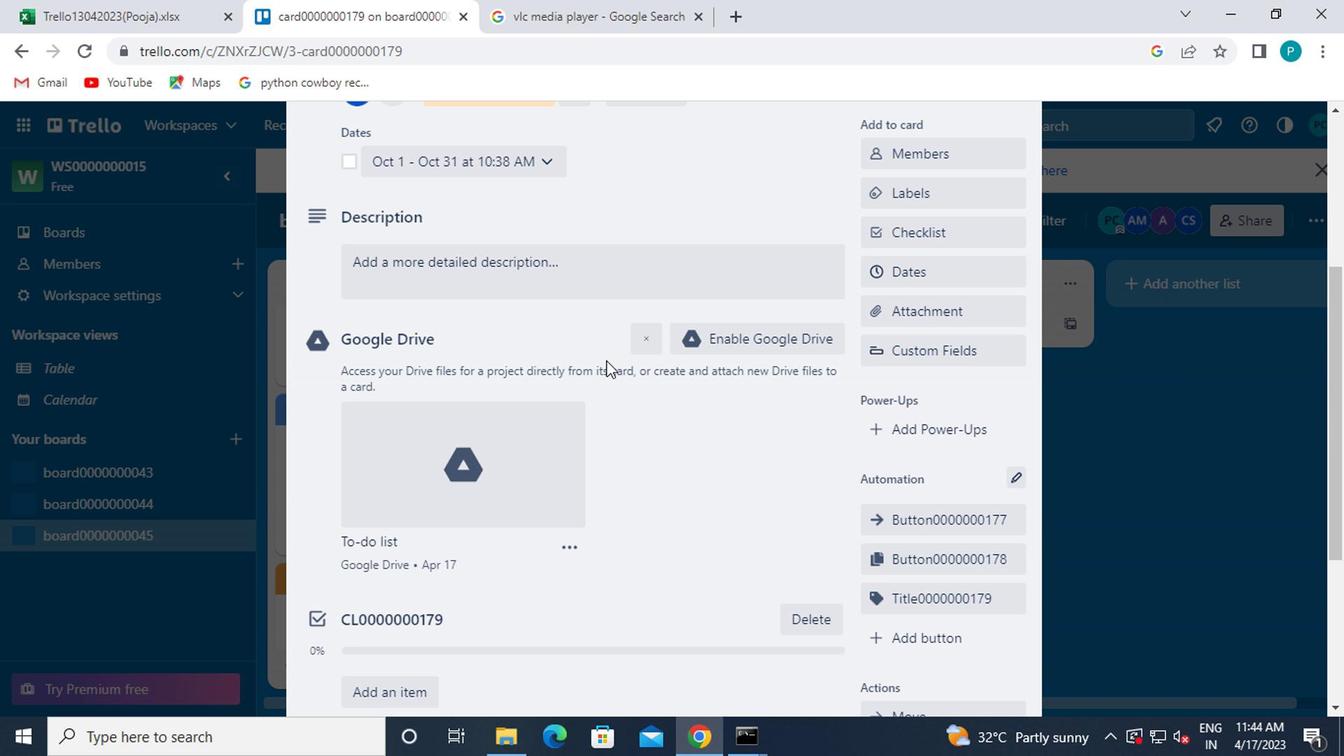 
Action: Mouse moved to (586, 376)
Screenshot: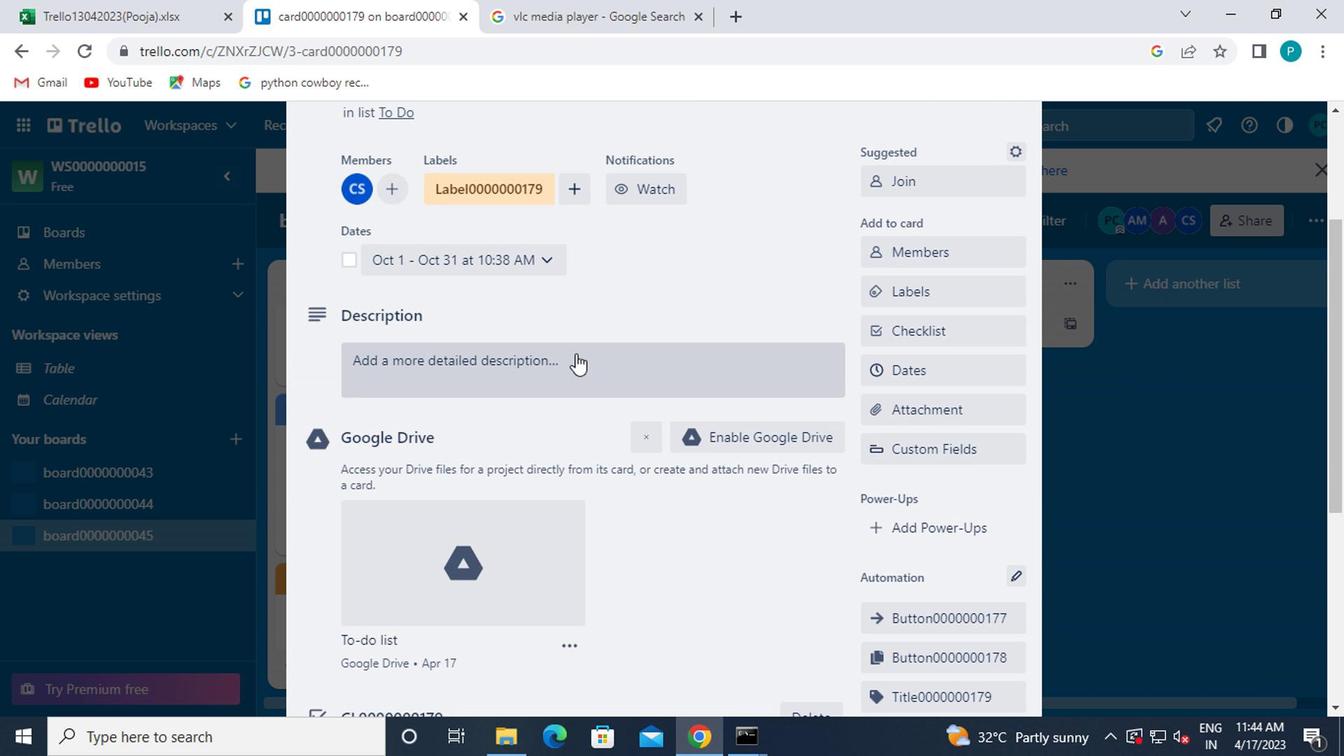 
Action: Mouse pressed left at (586, 376)
Screenshot: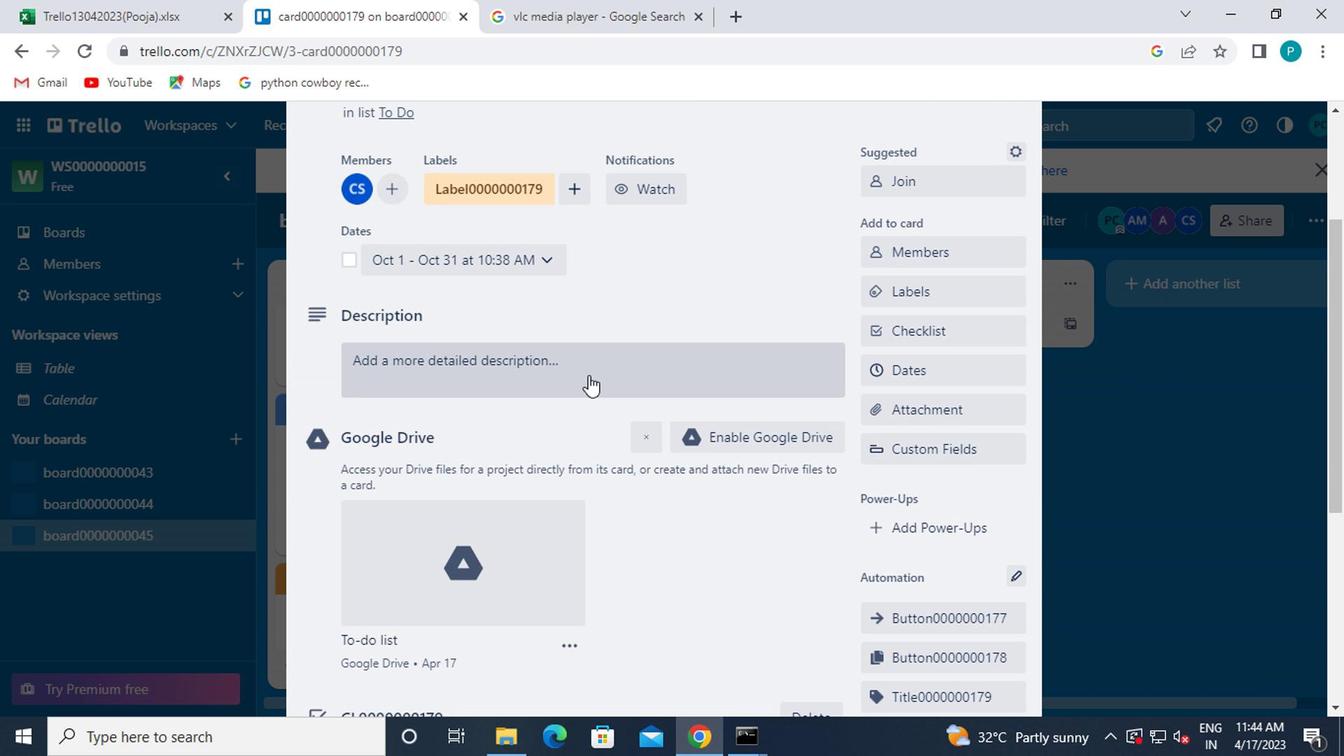 
Action: Mouse moved to (587, 377)
Screenshot: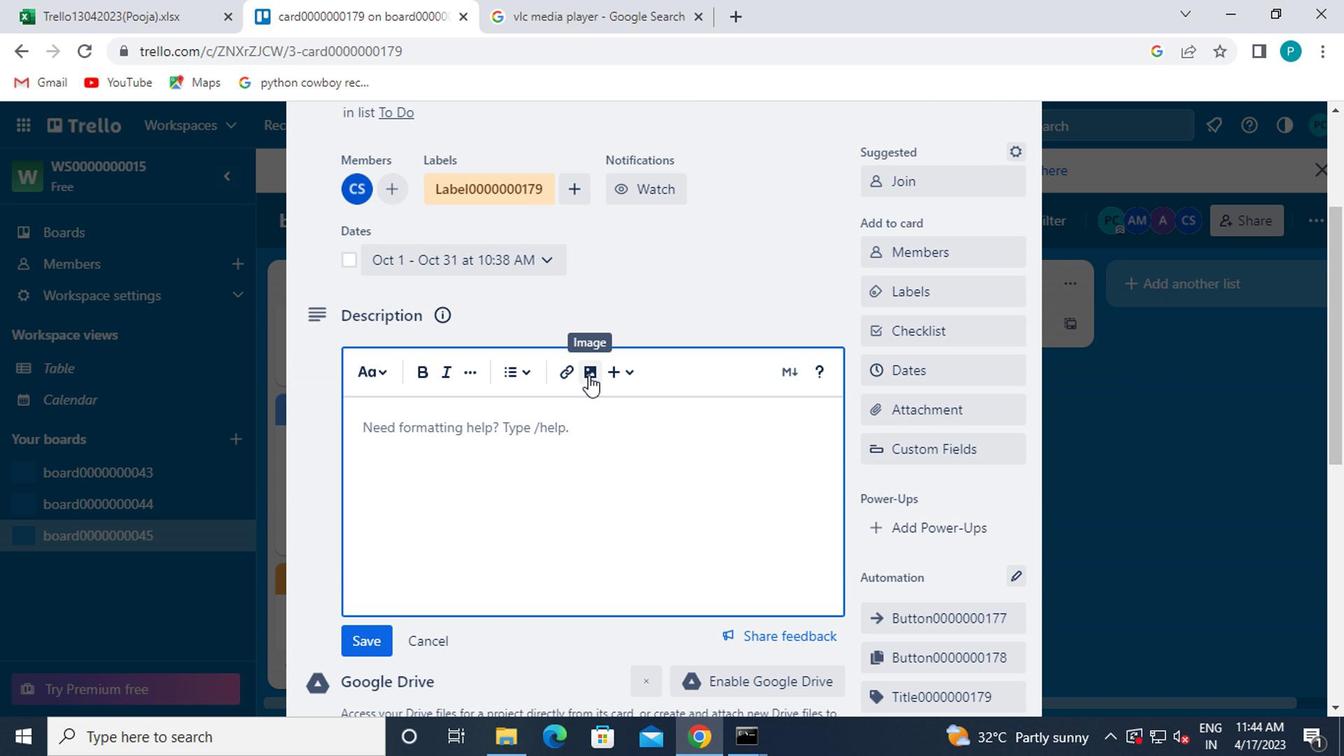 
Action: Key pressed <Key.caps_lock>ds0000000179
Screenshot: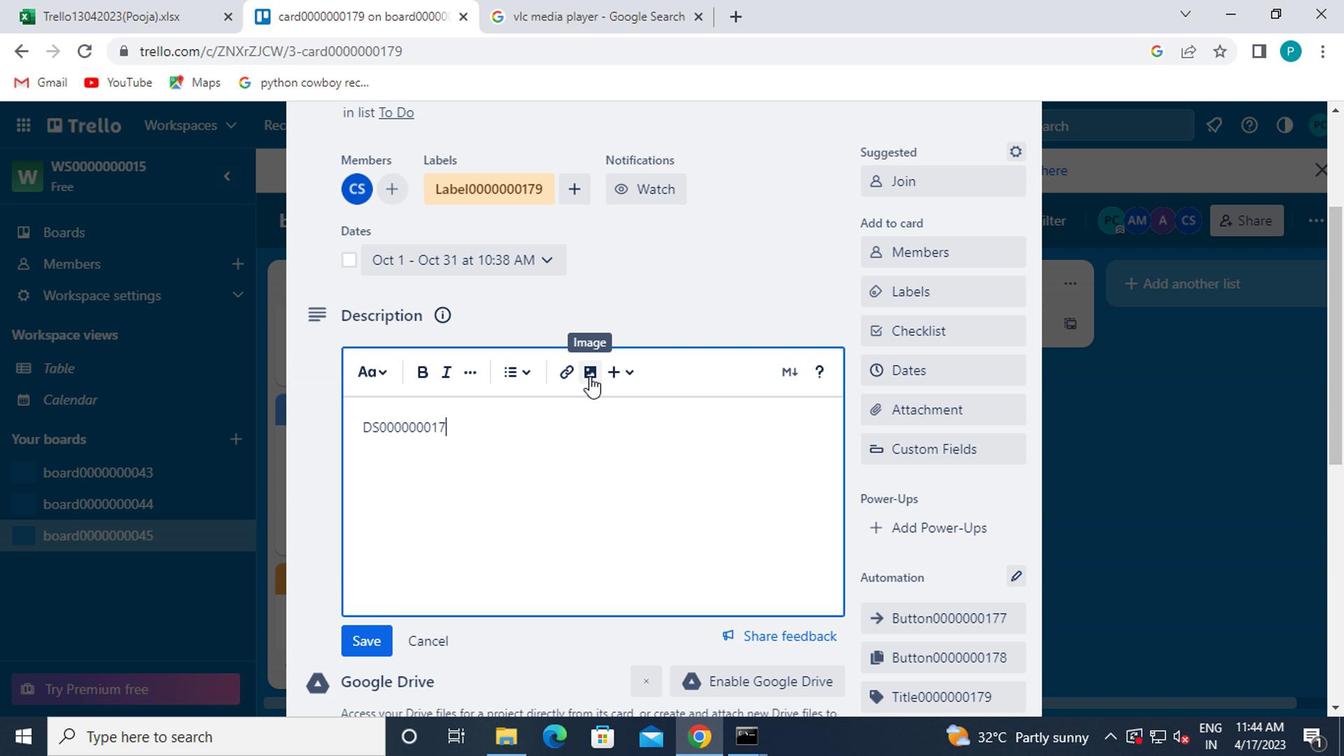 
Action: Mouse moved to (382, 643)
Screenshot: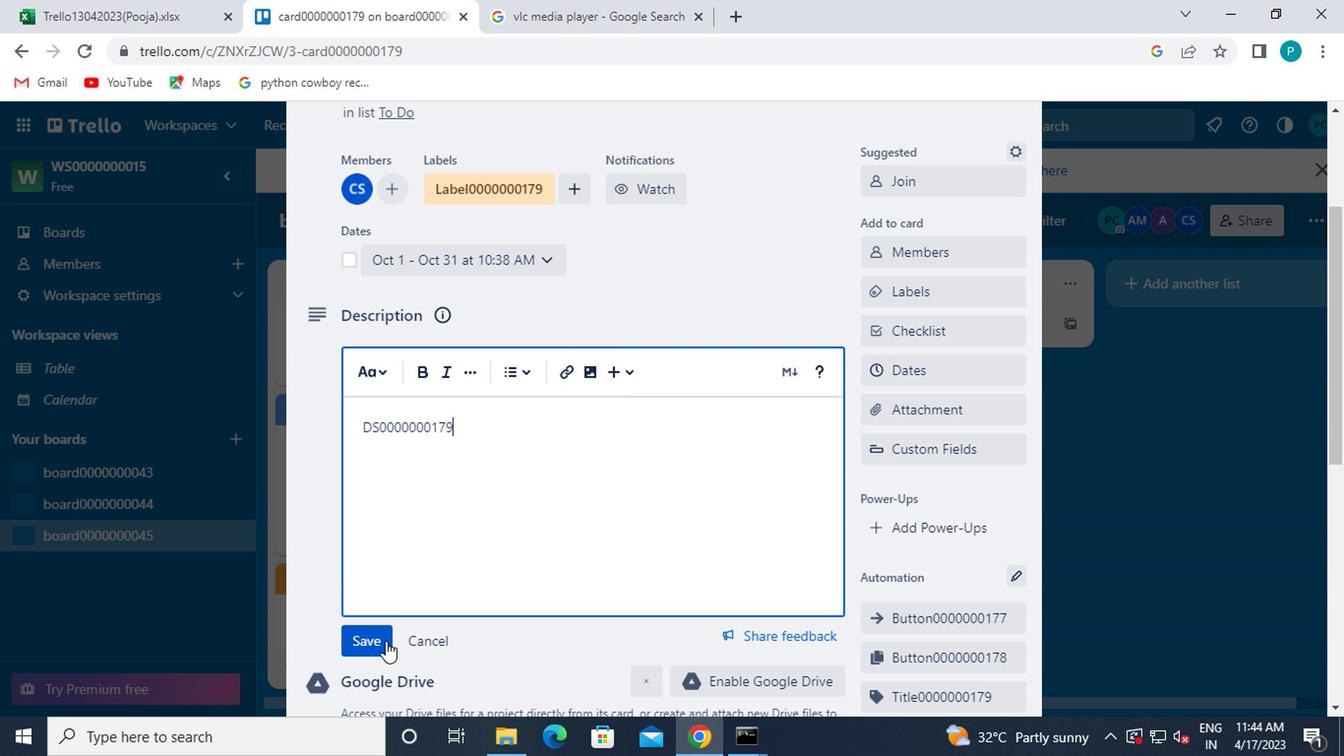
Action: Mouse pressed left at (382, 643)
Screenshot: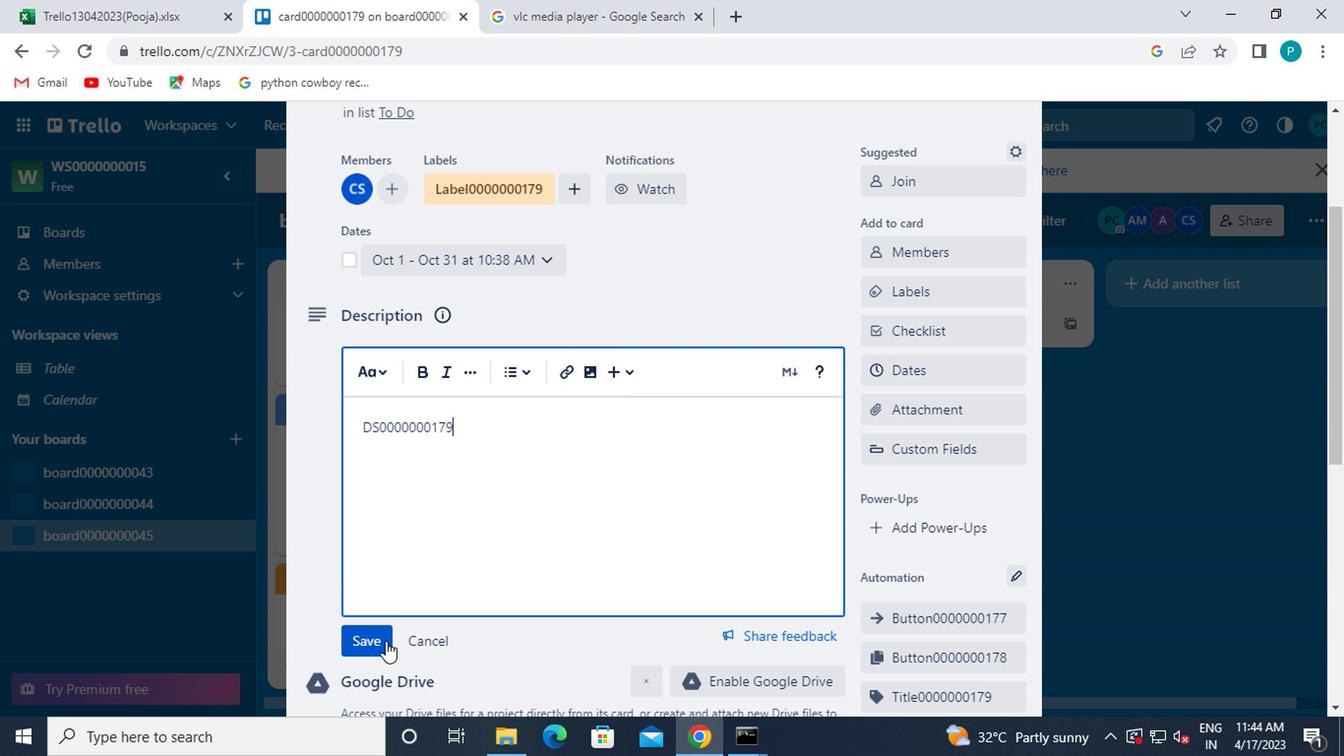 
Action: Mouse moved to (381, 643)
Screenshot: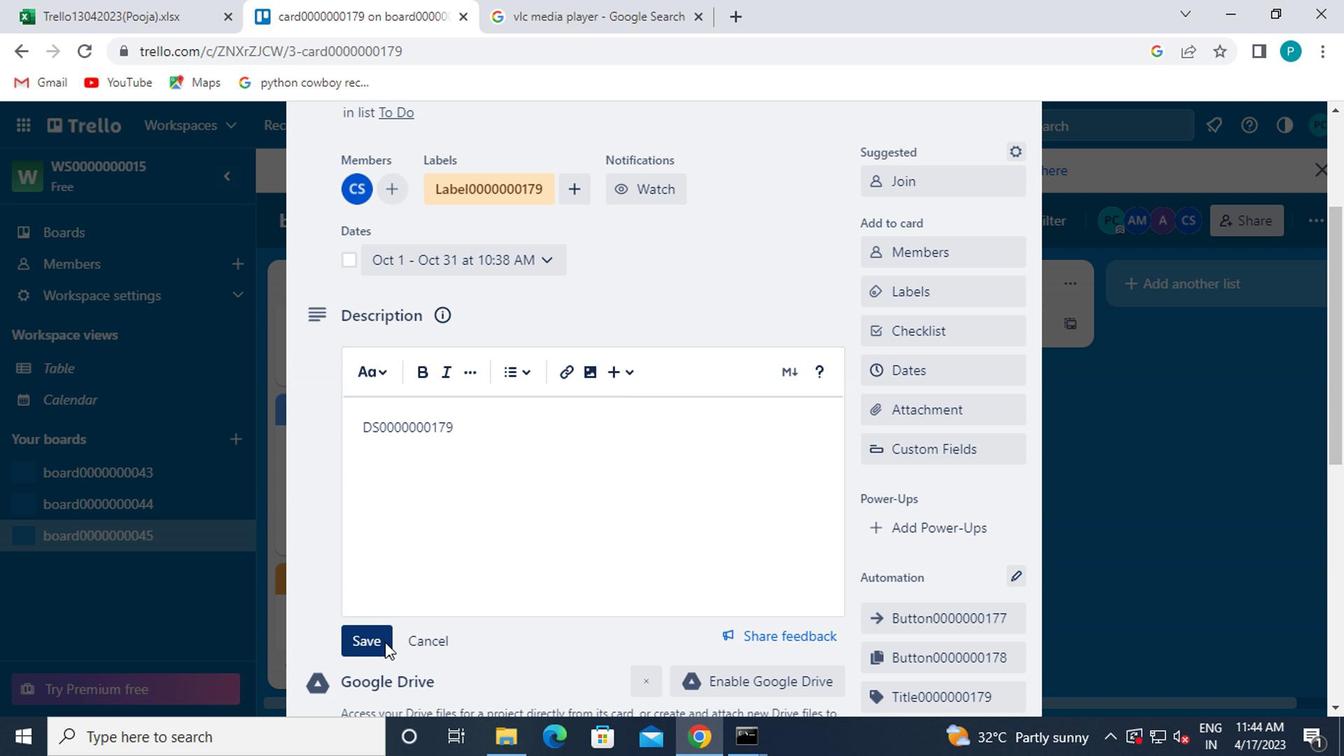 
Action: Mouse scrolled (381, 642) with delta (0, 0)
Screenshot: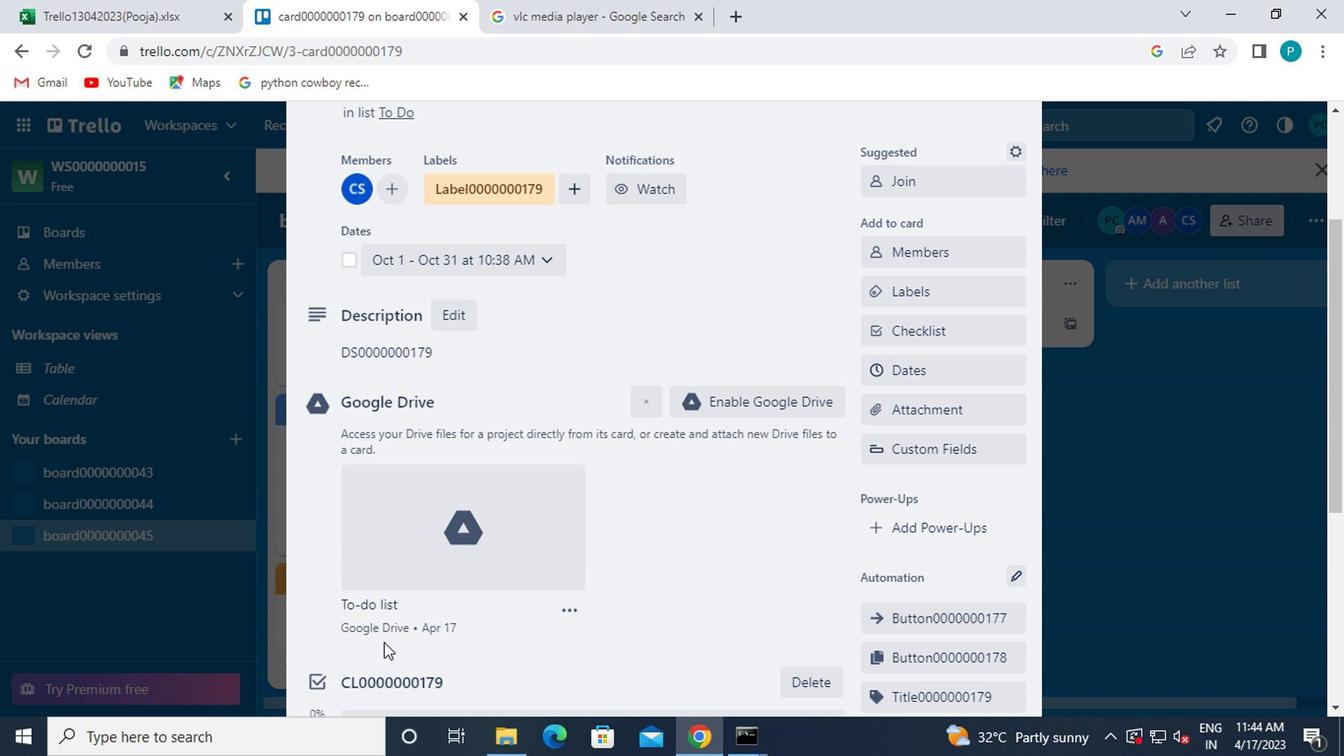 
Action: Mouse moved to (381, 643)
Screenshot: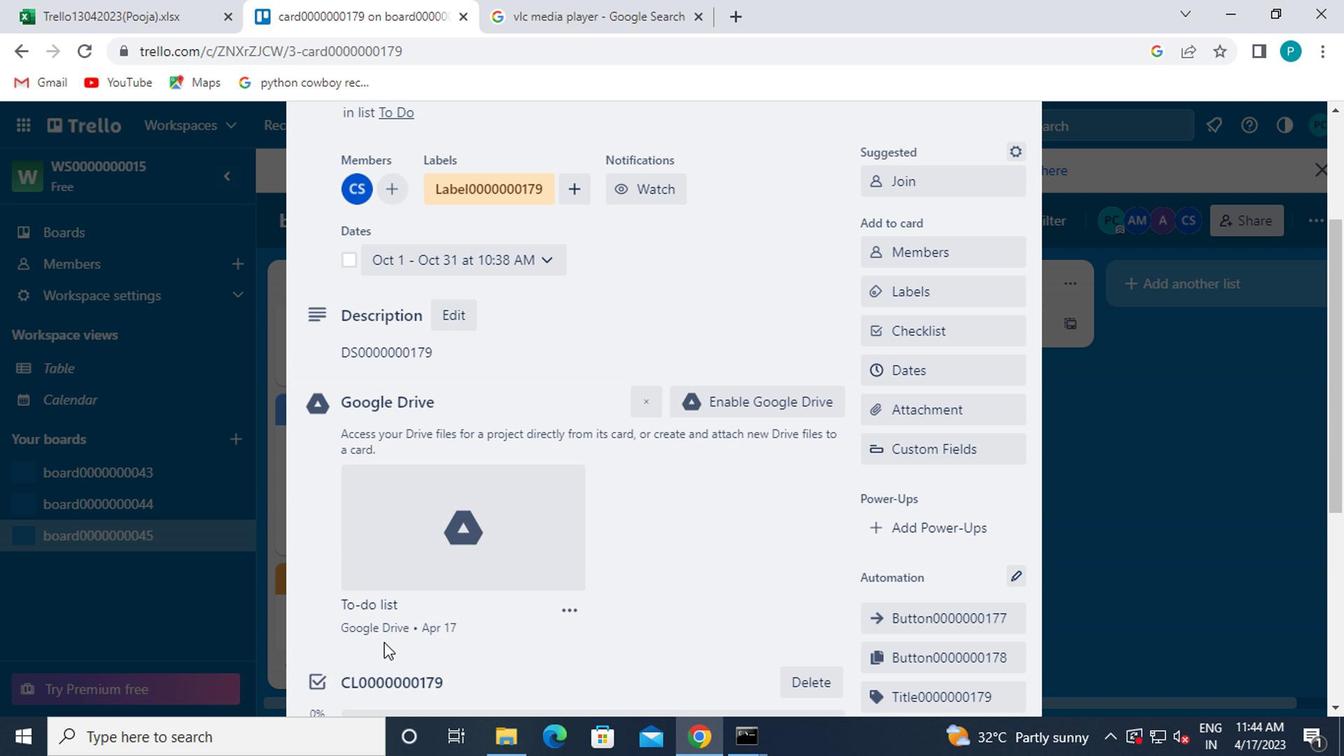 
Action: Mouse scrolled (381, 642) with delta (0, 0)
Screenshot: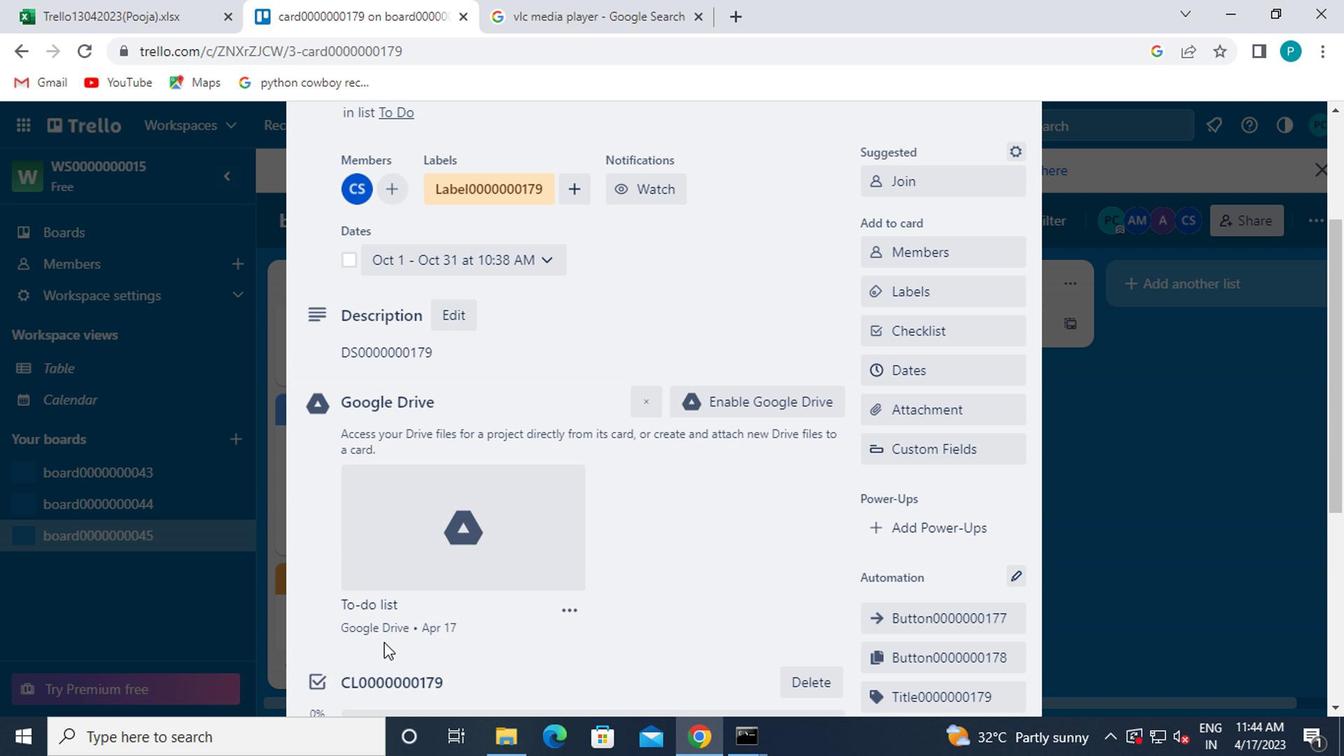 
Action: Mouse moved to (385, 603)
Screenshot: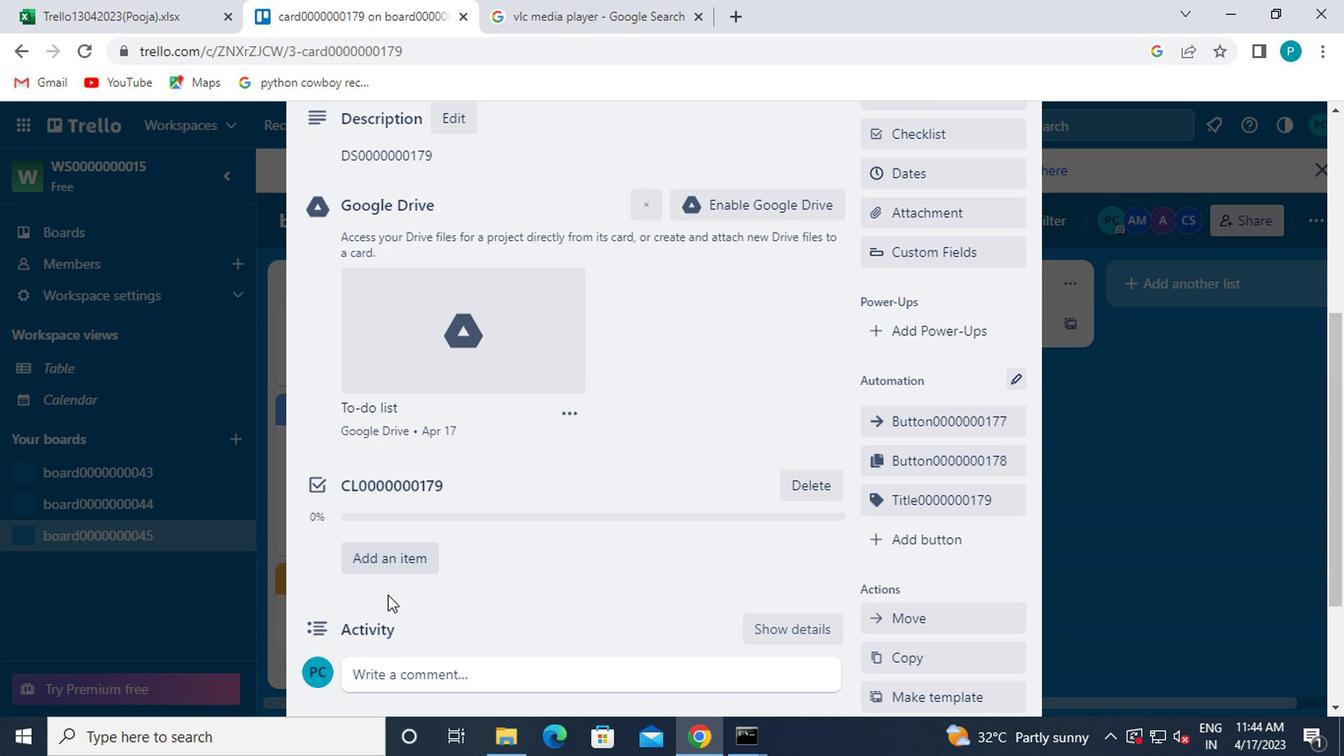 
Action: Mouse scrolled (385, 602) with delta (0, -1)
Screenshot: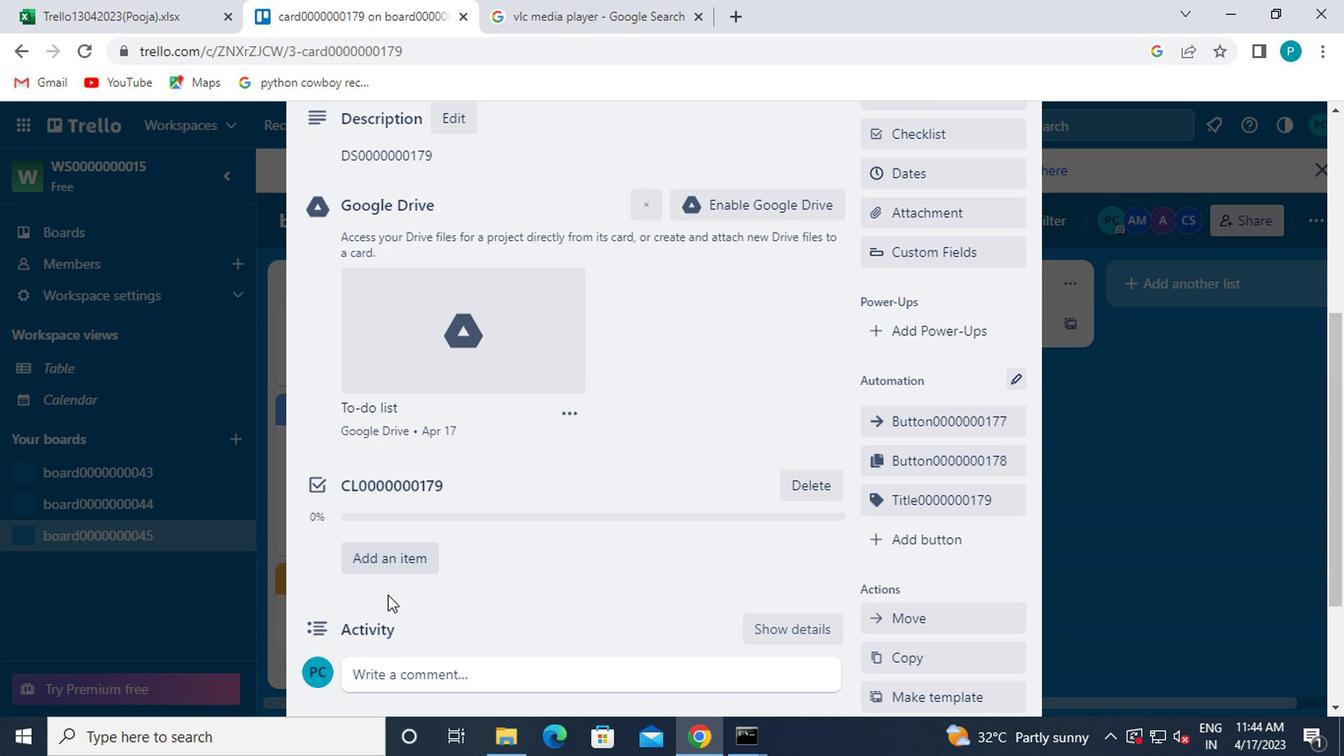 
Action: Mouse moved to (377, 574)
Screenshot: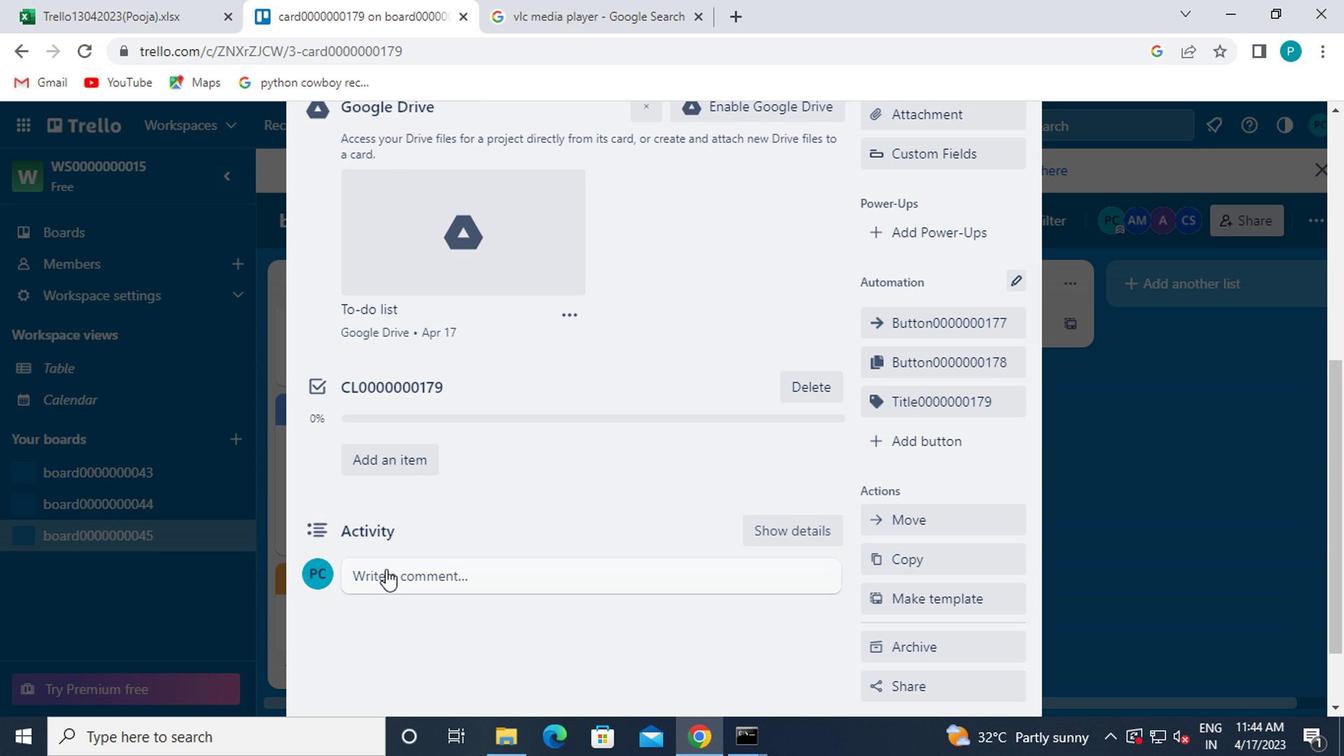 
Action: Mouse pressed left at (377, 574)
Screenshot: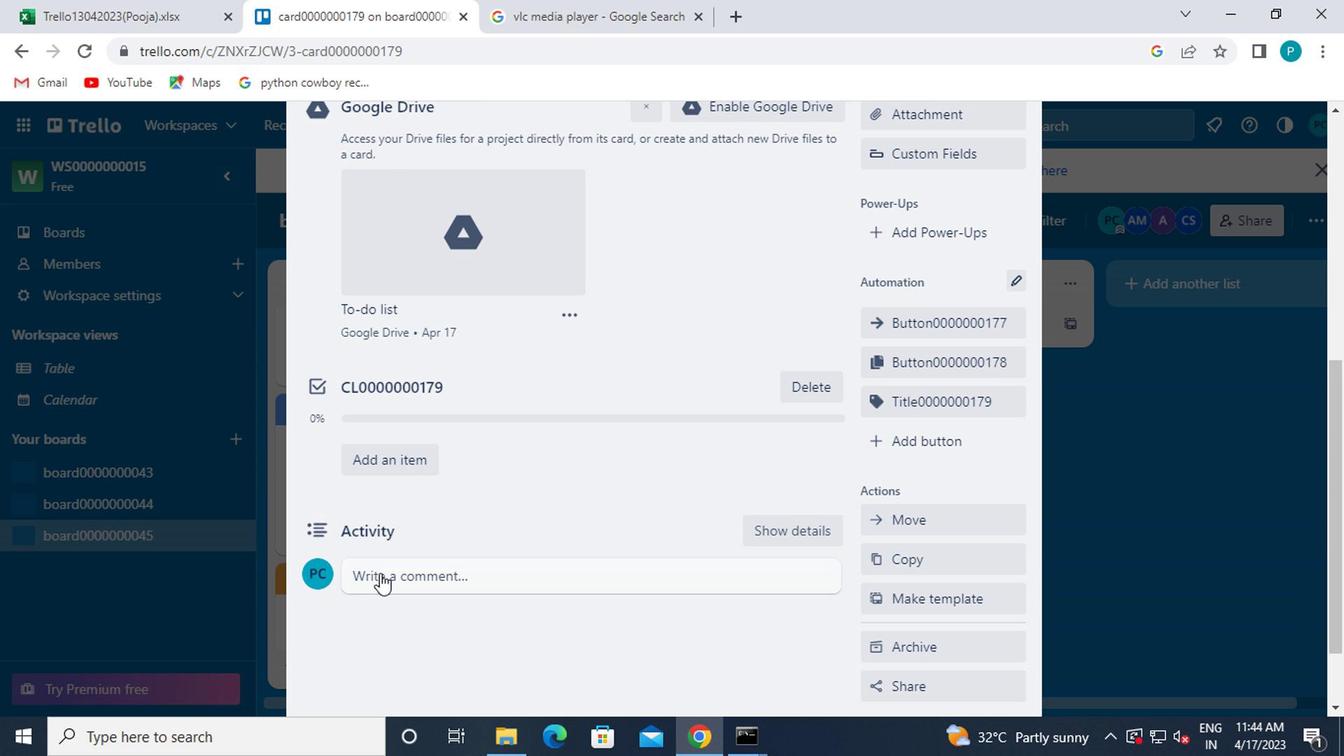 
Action: Key pressed cm0000000179
Screenshot: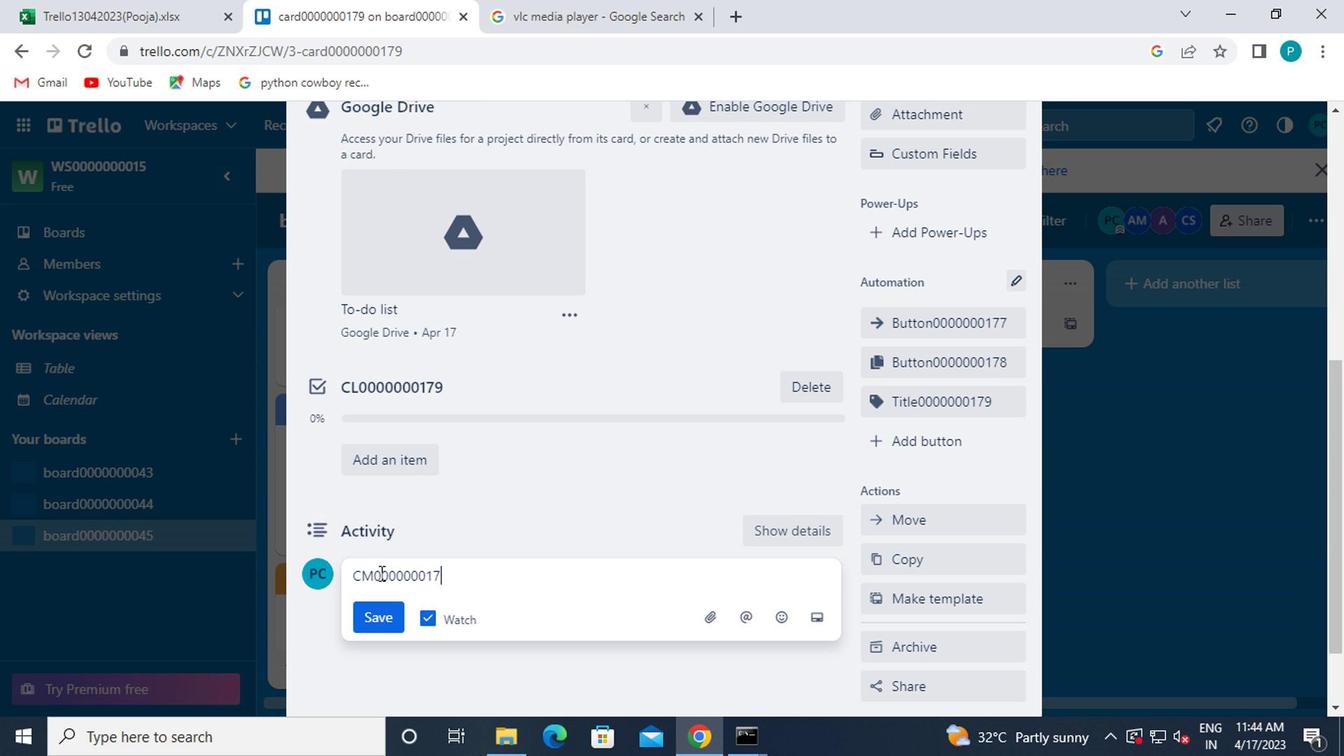 
Action: Mouse moved to (360, 618)
Screenshot: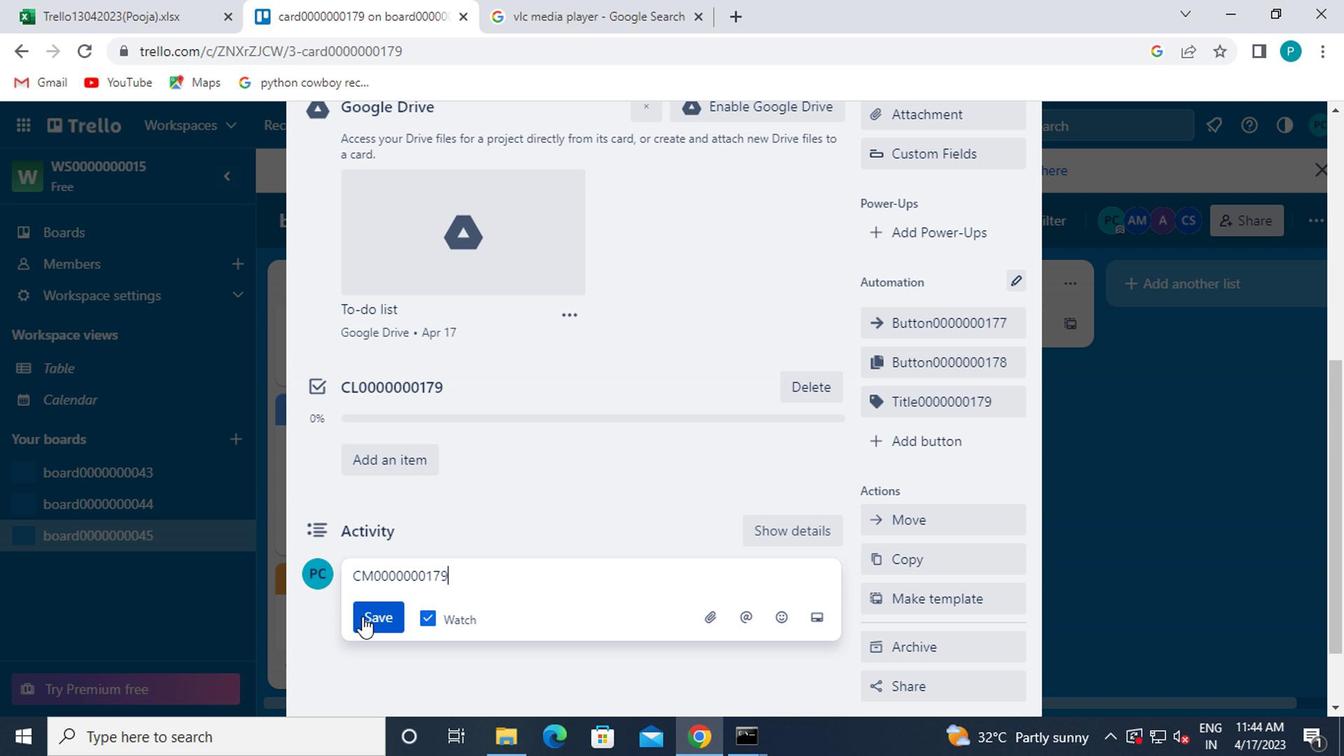 
Action: Mouse pressed left at (360, 618)
Screenshot: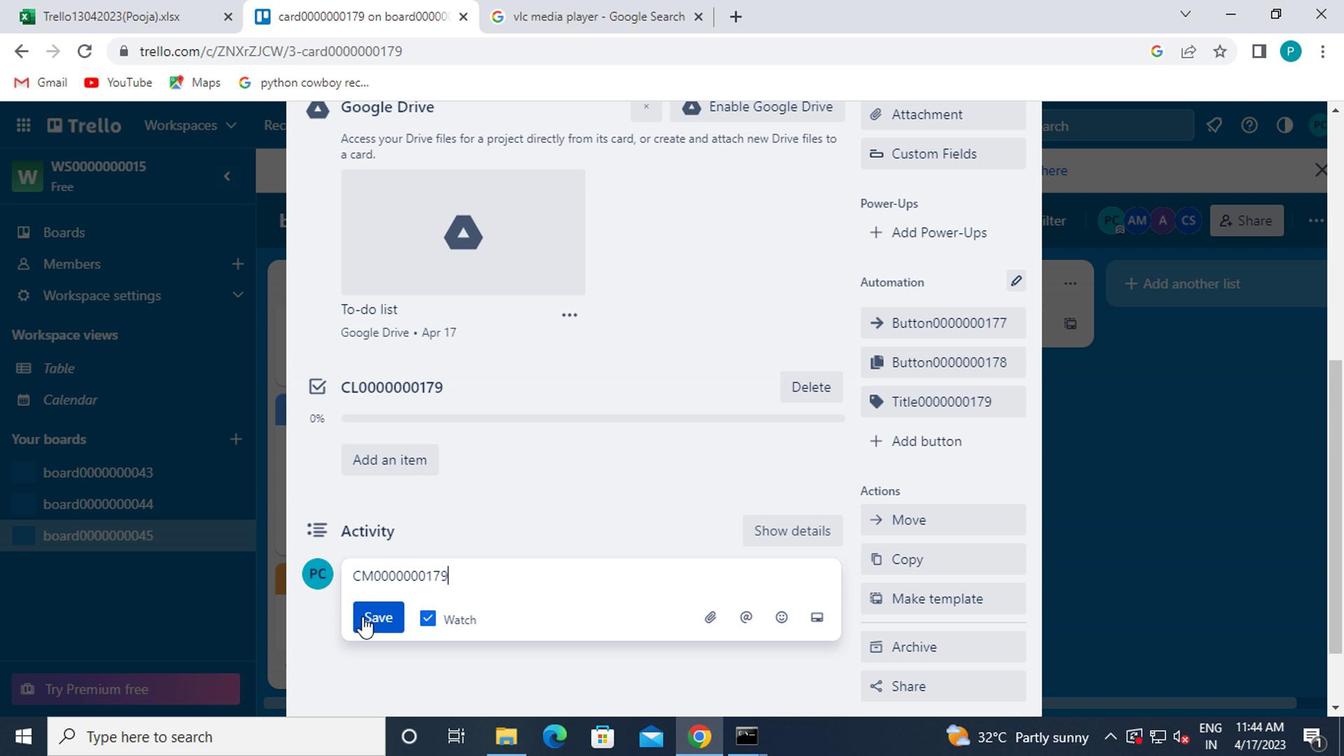 
Action: Mouse moved to (360, 618)
Screenshot: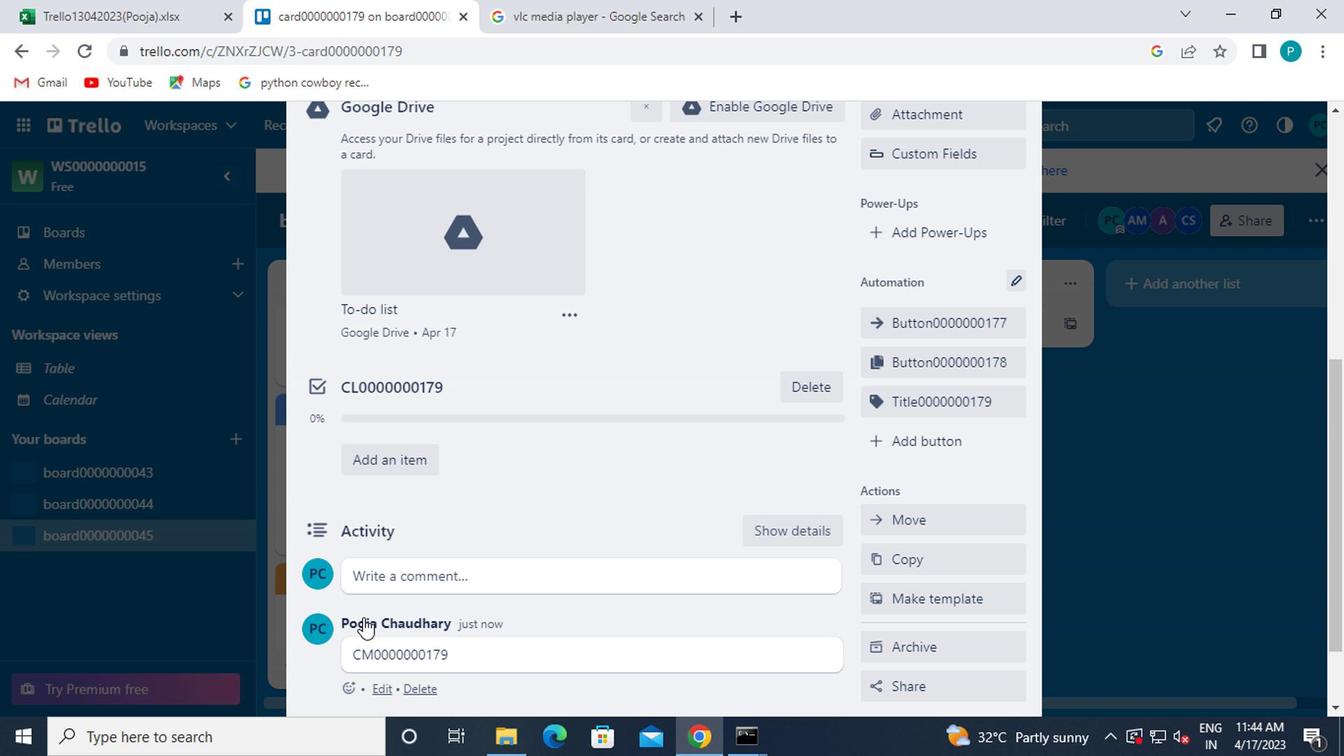 
